 Task: Calculate the distance between Los Angeles and San Diego.
Action: Key pressed los<Key.space>ang
Screenshot: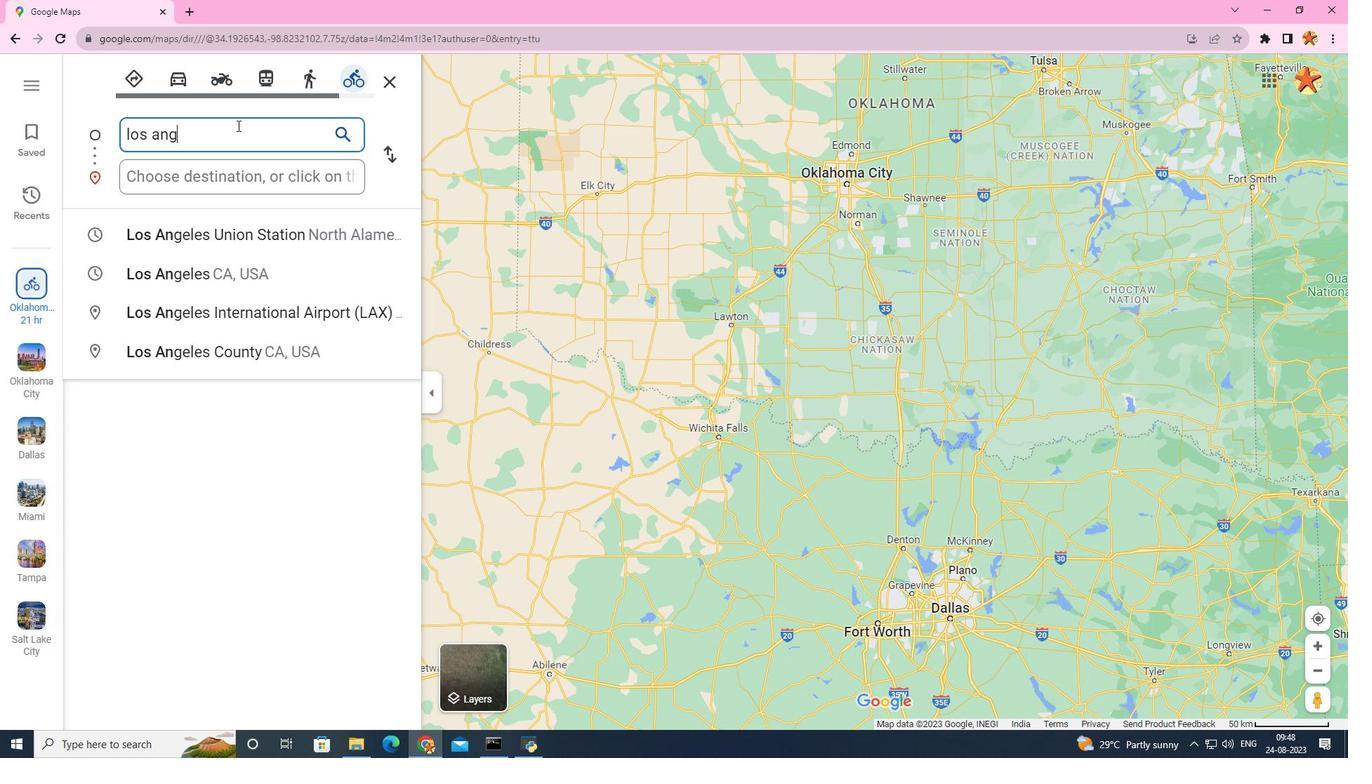 
Action: Mouse moved to (289, 164)
Screenshot: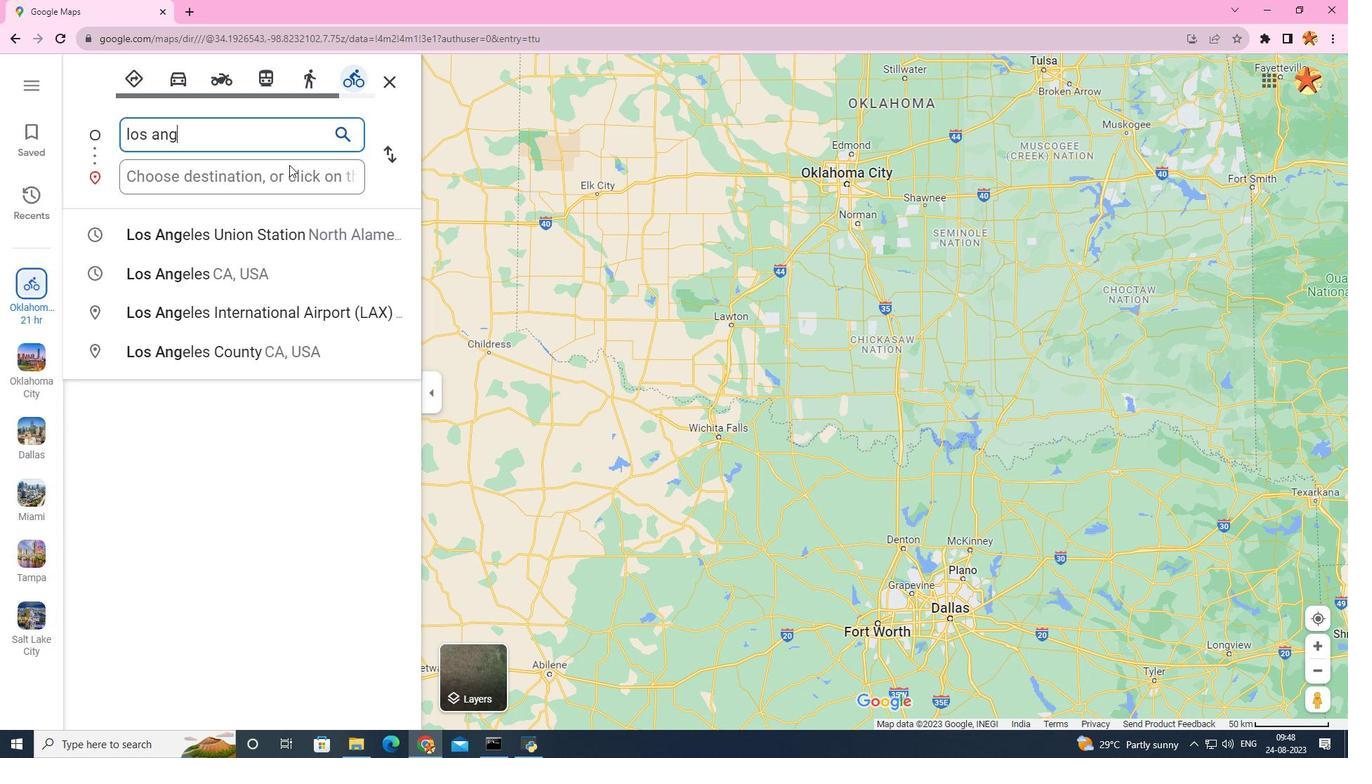 
Action: Key pressed e
Screenshot: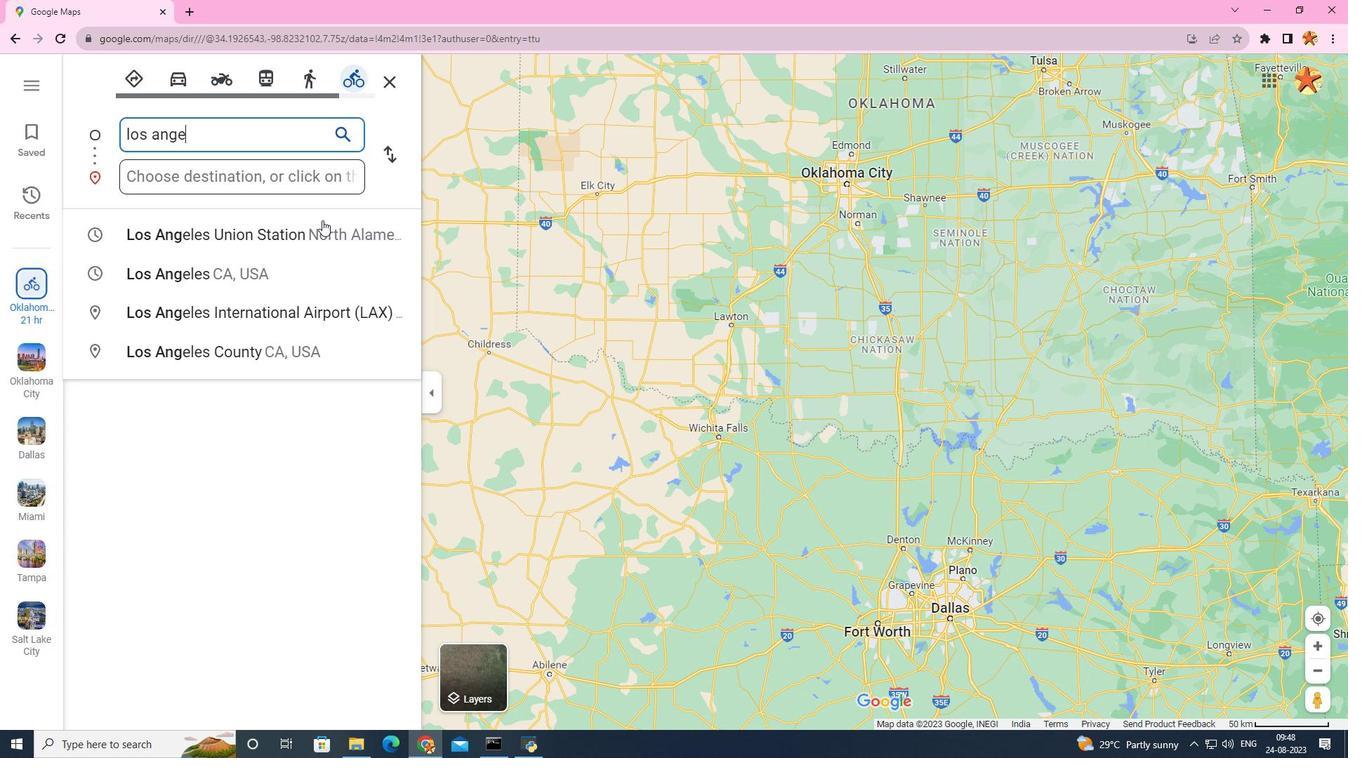 
Action: Mouse moved to (322, 220)
Screenshot: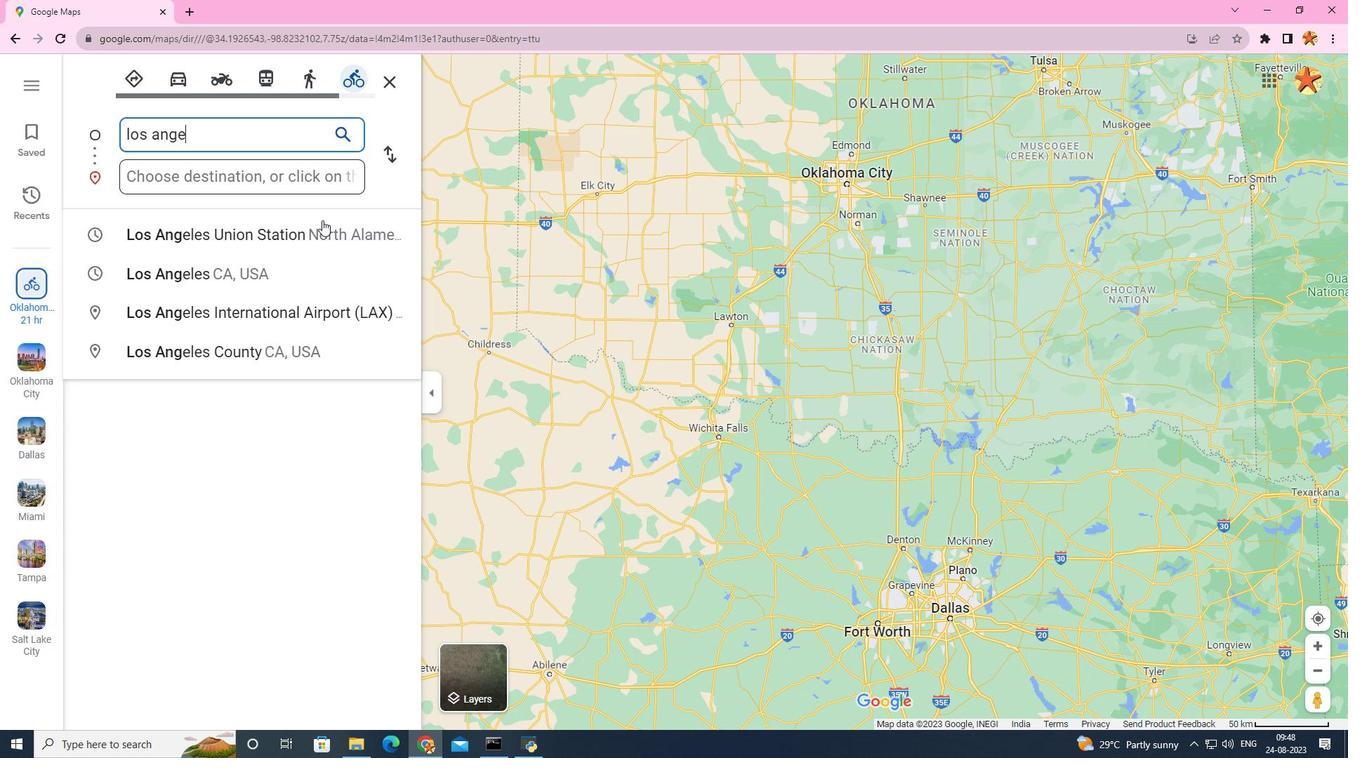 
Action: Key pressed l
Screenshot: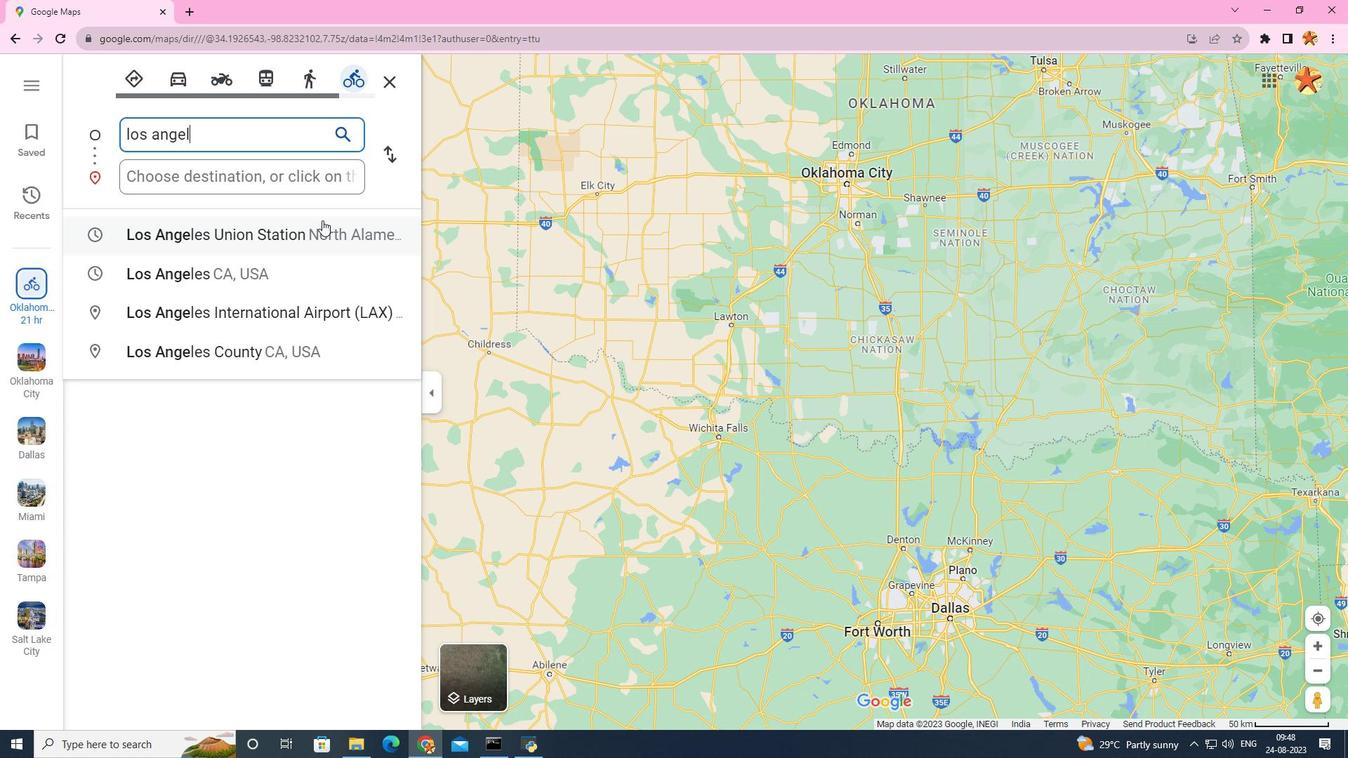 
Action: Mouse moved to (353, 238)
Screenshot: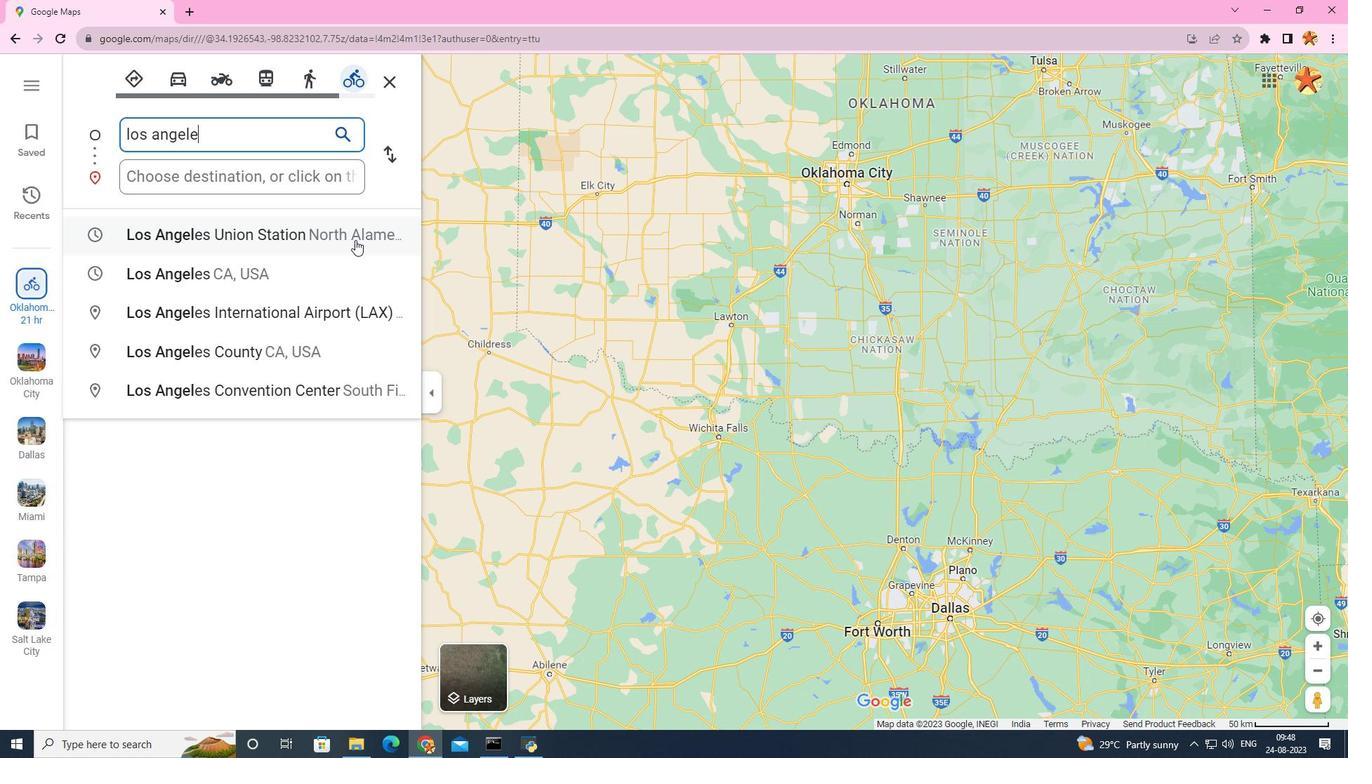 
Action: Key pressed e
Screenshot: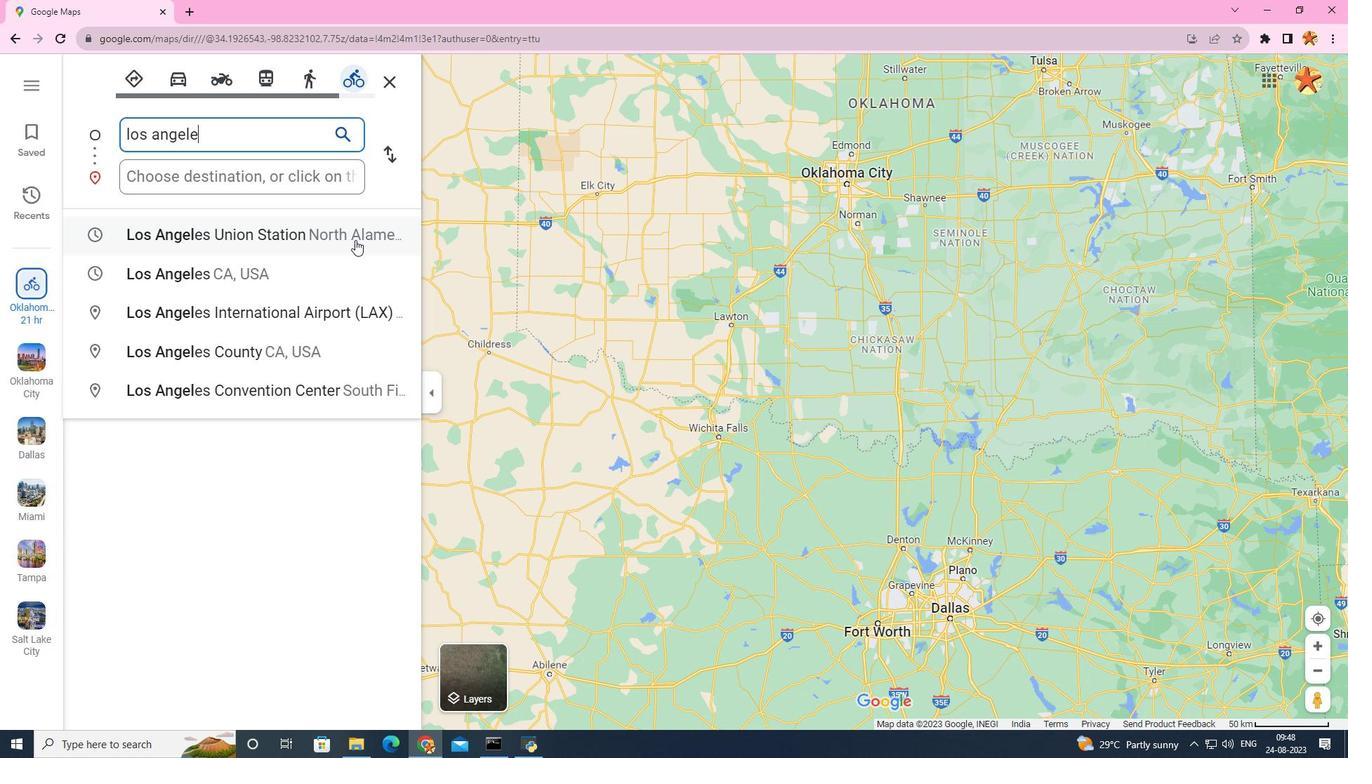 
Action: Mouse moved to (355, 240)
Screenshot: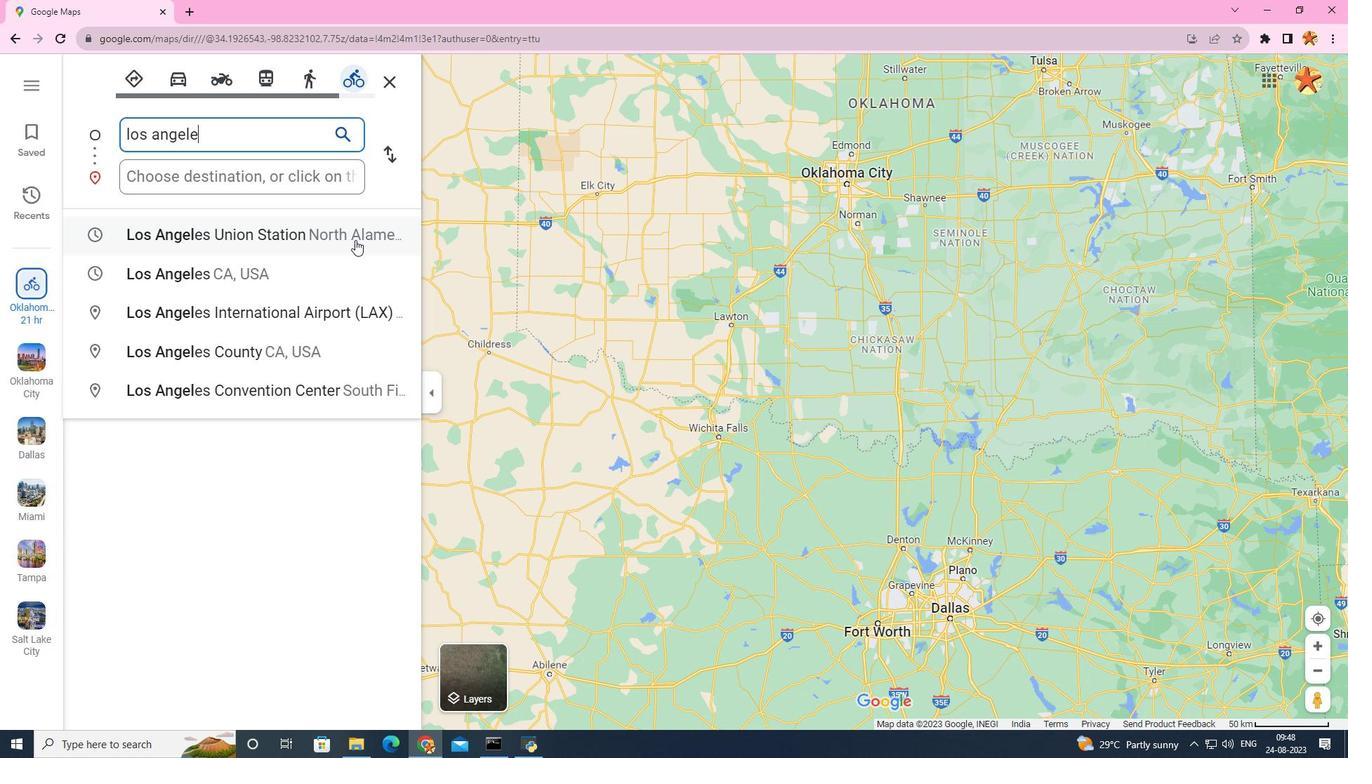 
Action: Key pressed s
Screenshot: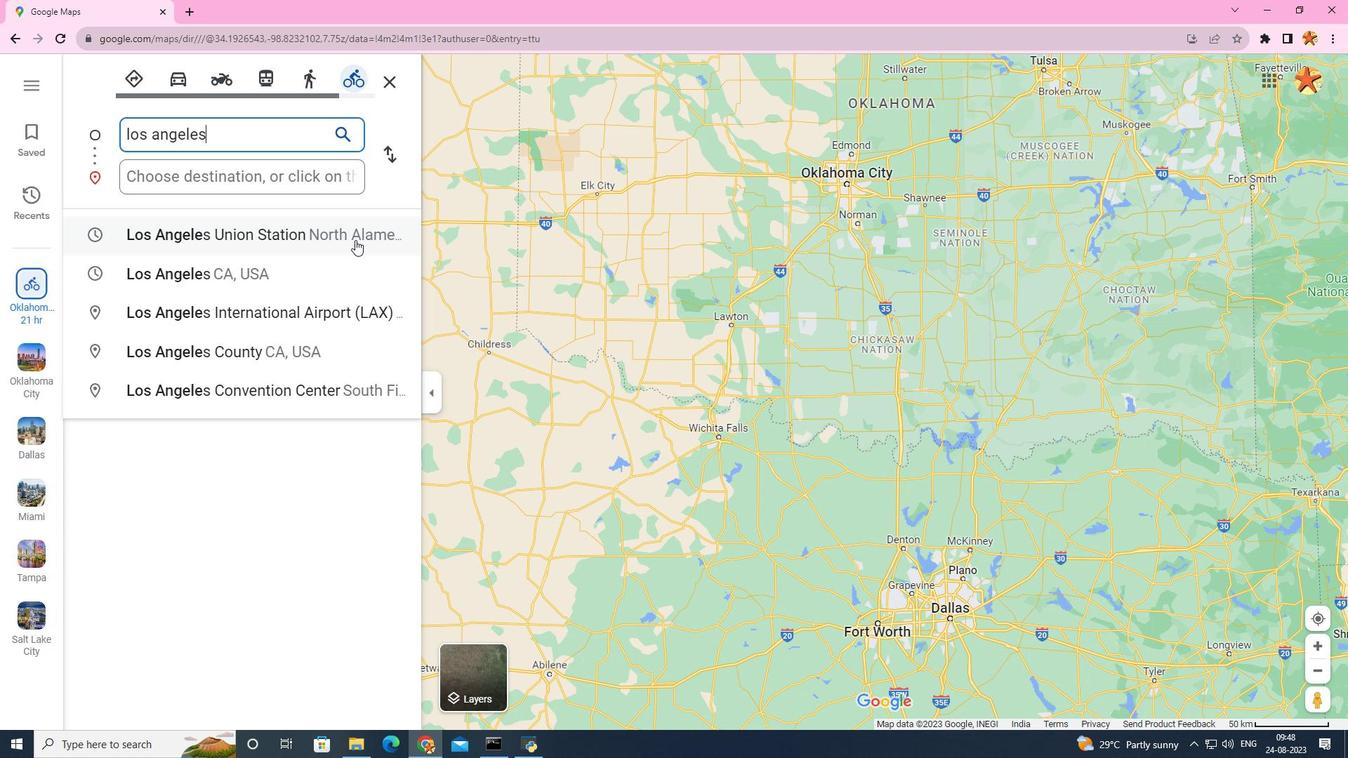 
Action: Mouse moved to (320, 258)
Screenshot: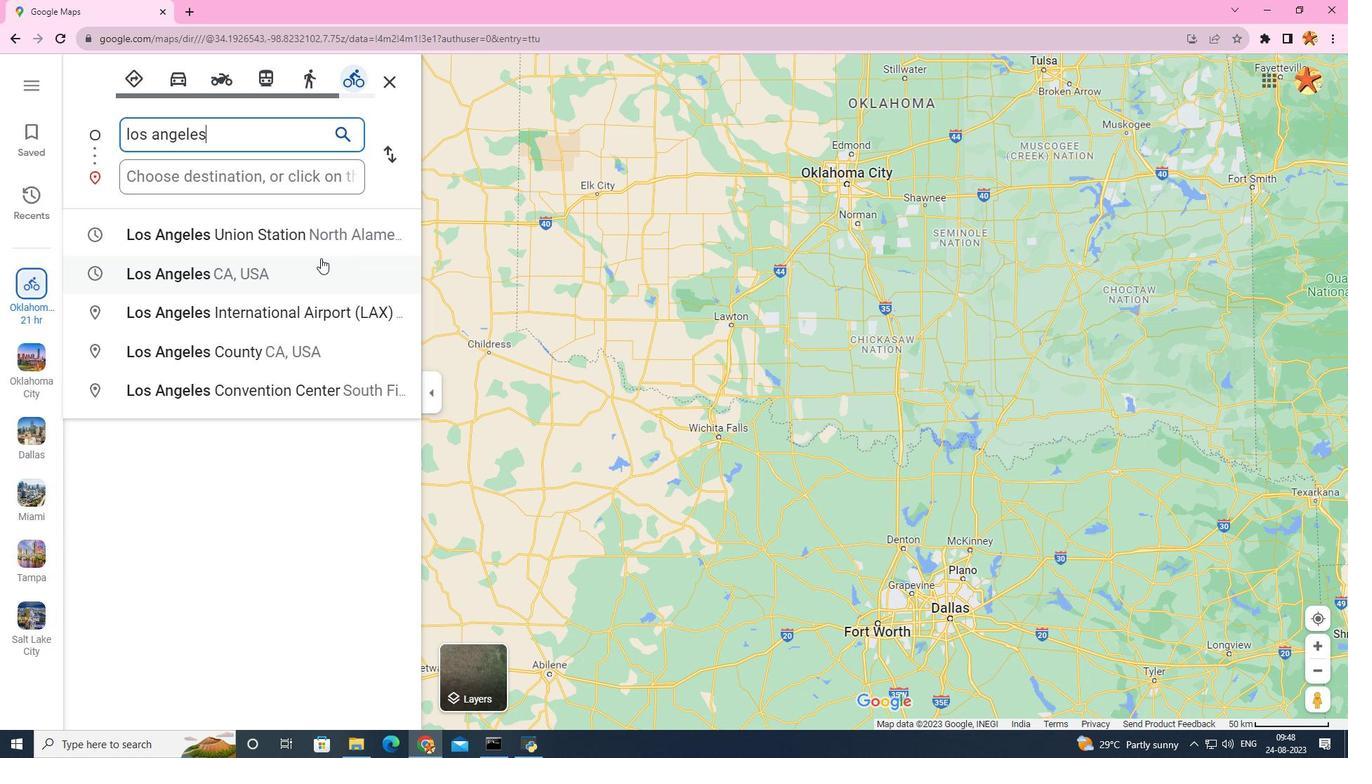 
Action: Mouse pressed left at (320, 258)
Screenshot: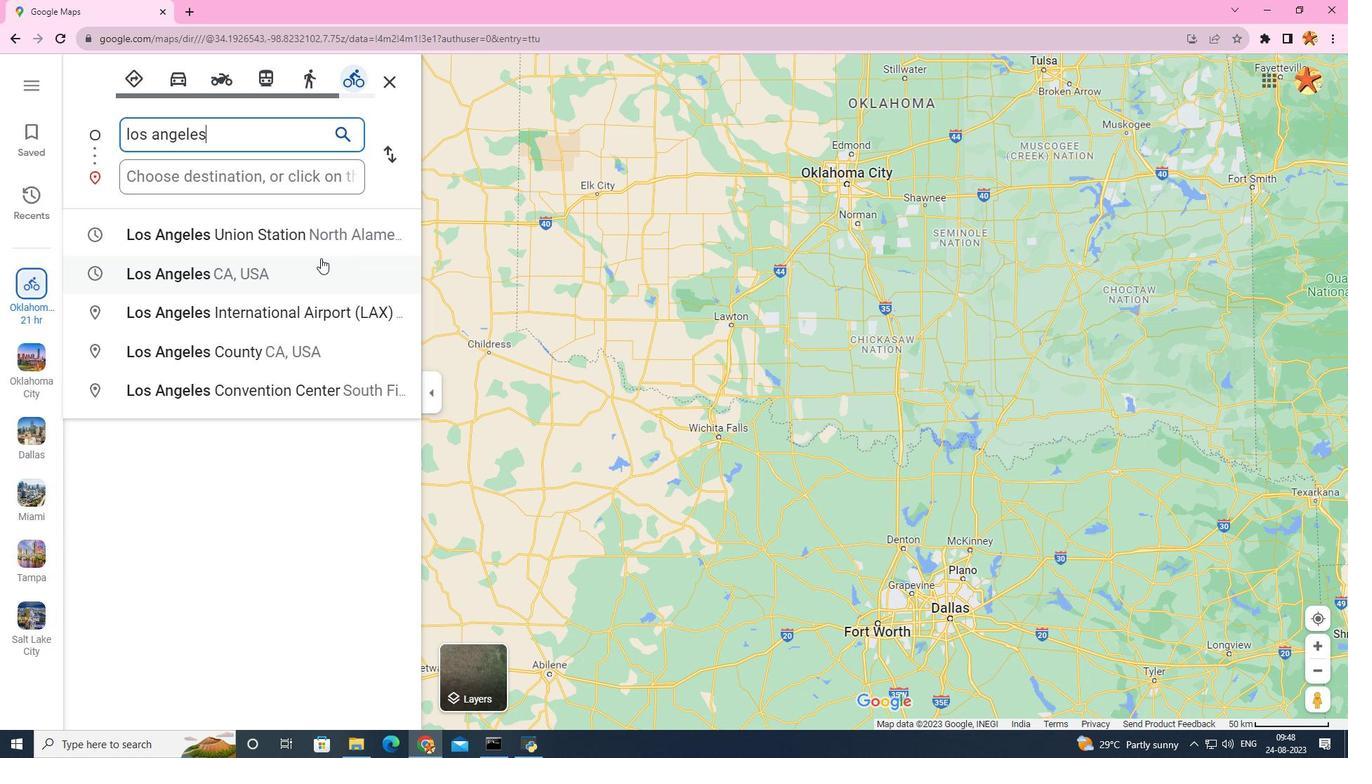 
Action: Mouse moved to (253, 185)
Screenshot: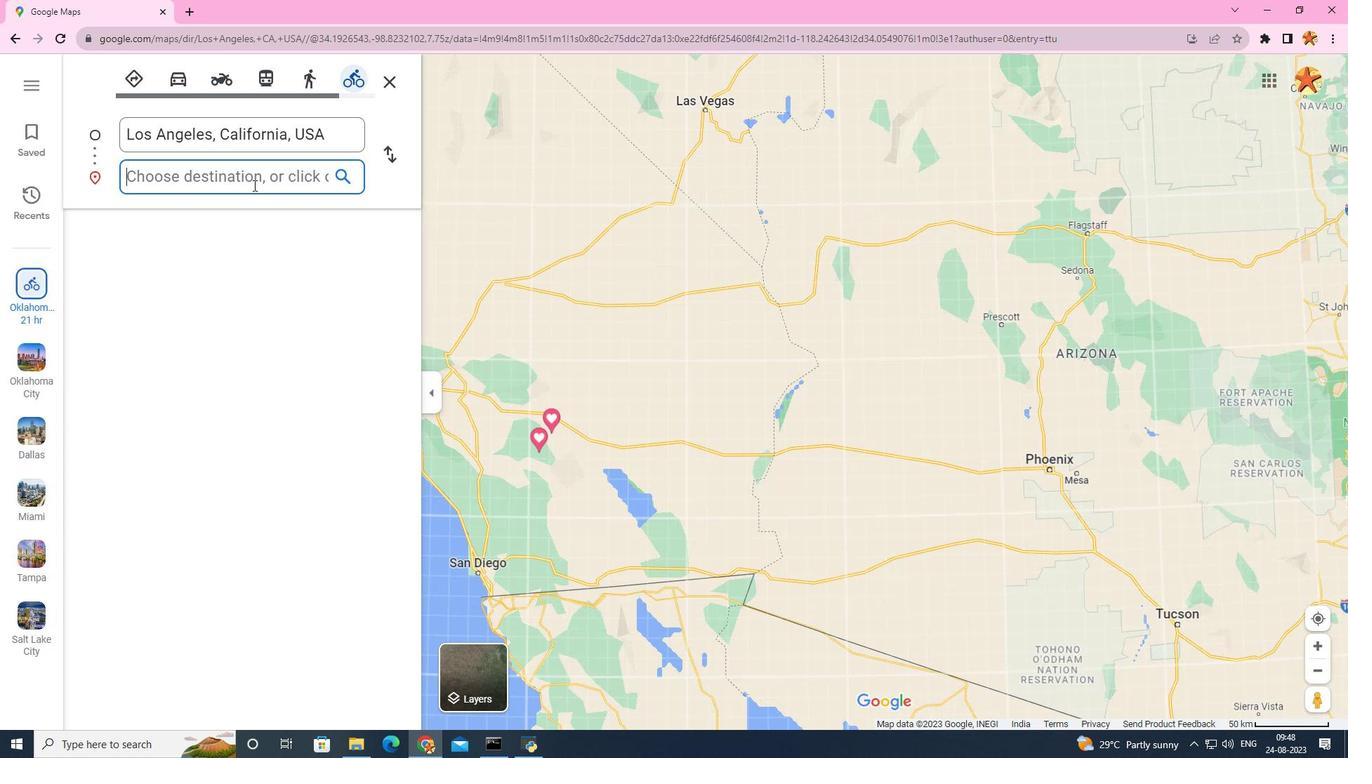 
Action: Key pressed san<Key.space>
Screenshot: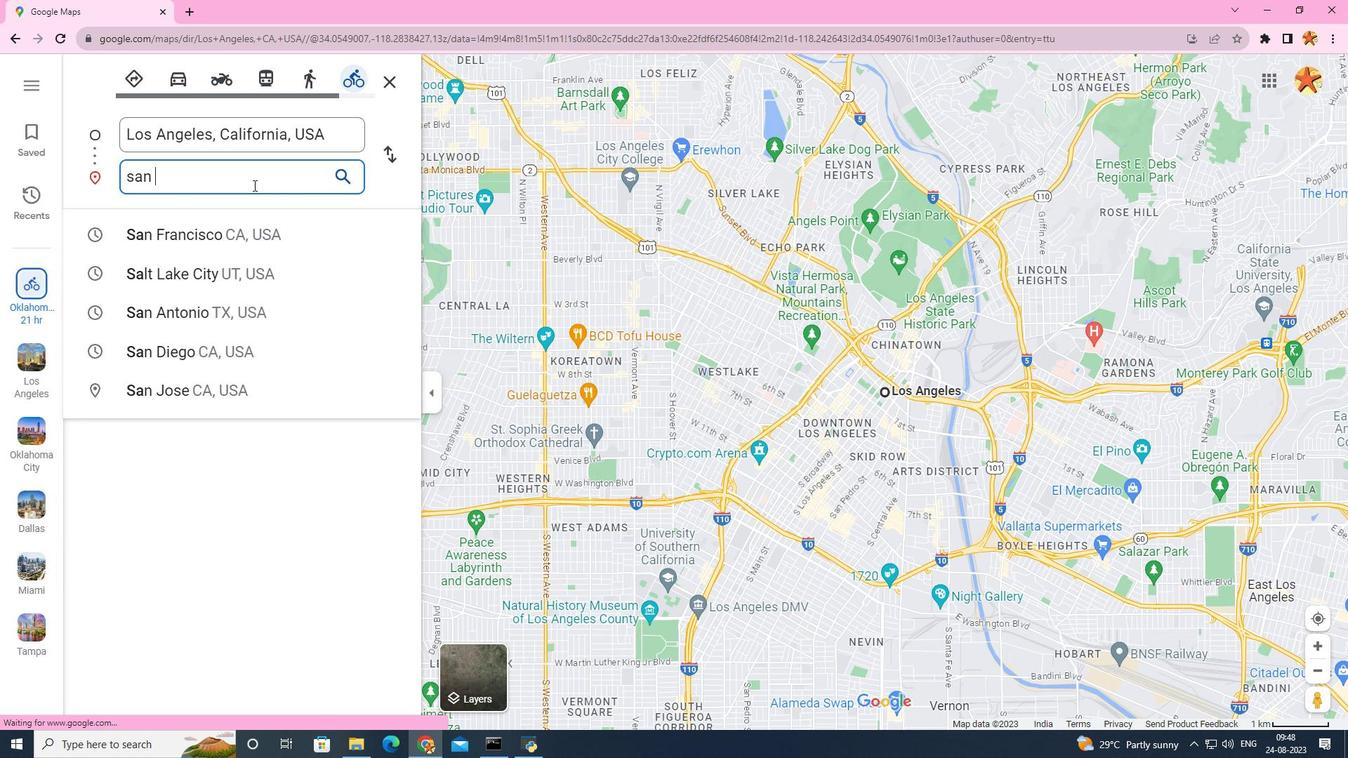 
Action: Mouse moved to (273, 196)
Screenshot: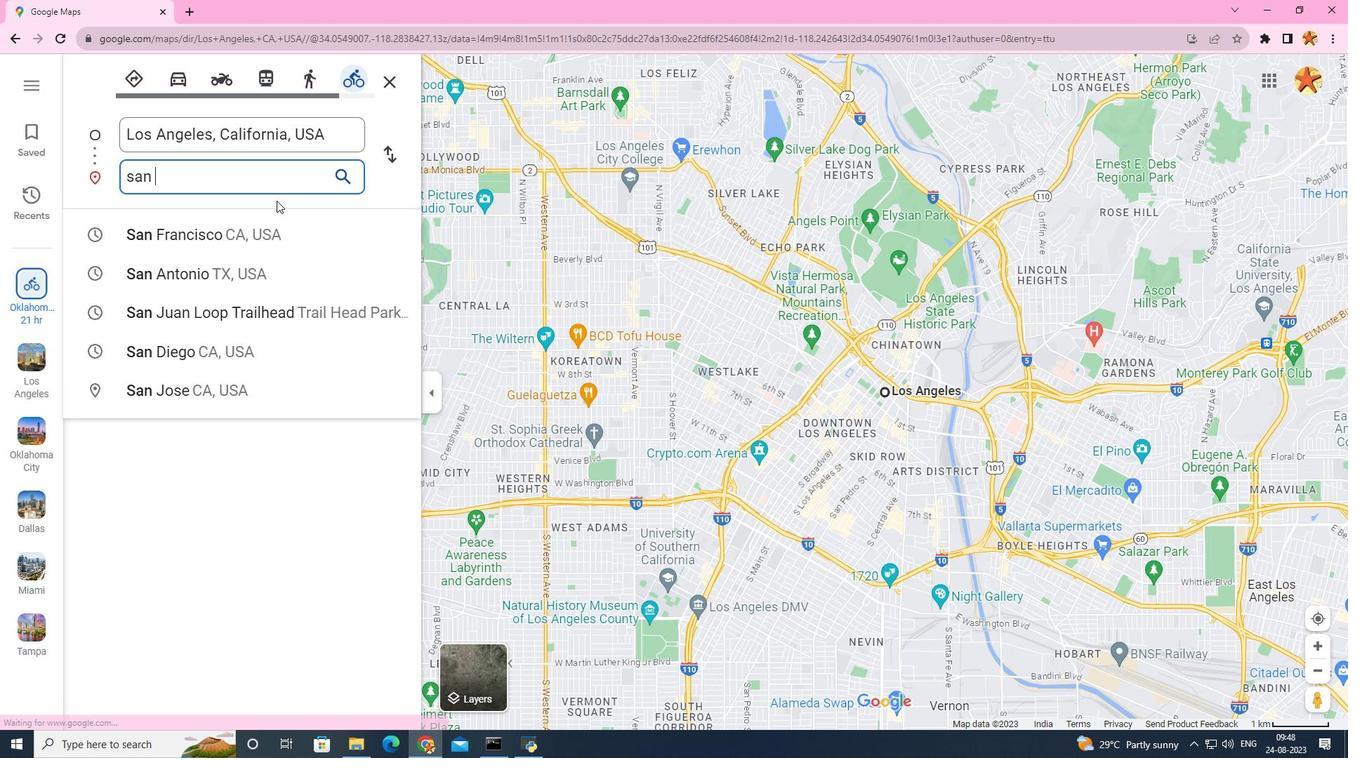 
Action: Key pressed d
Screenshot: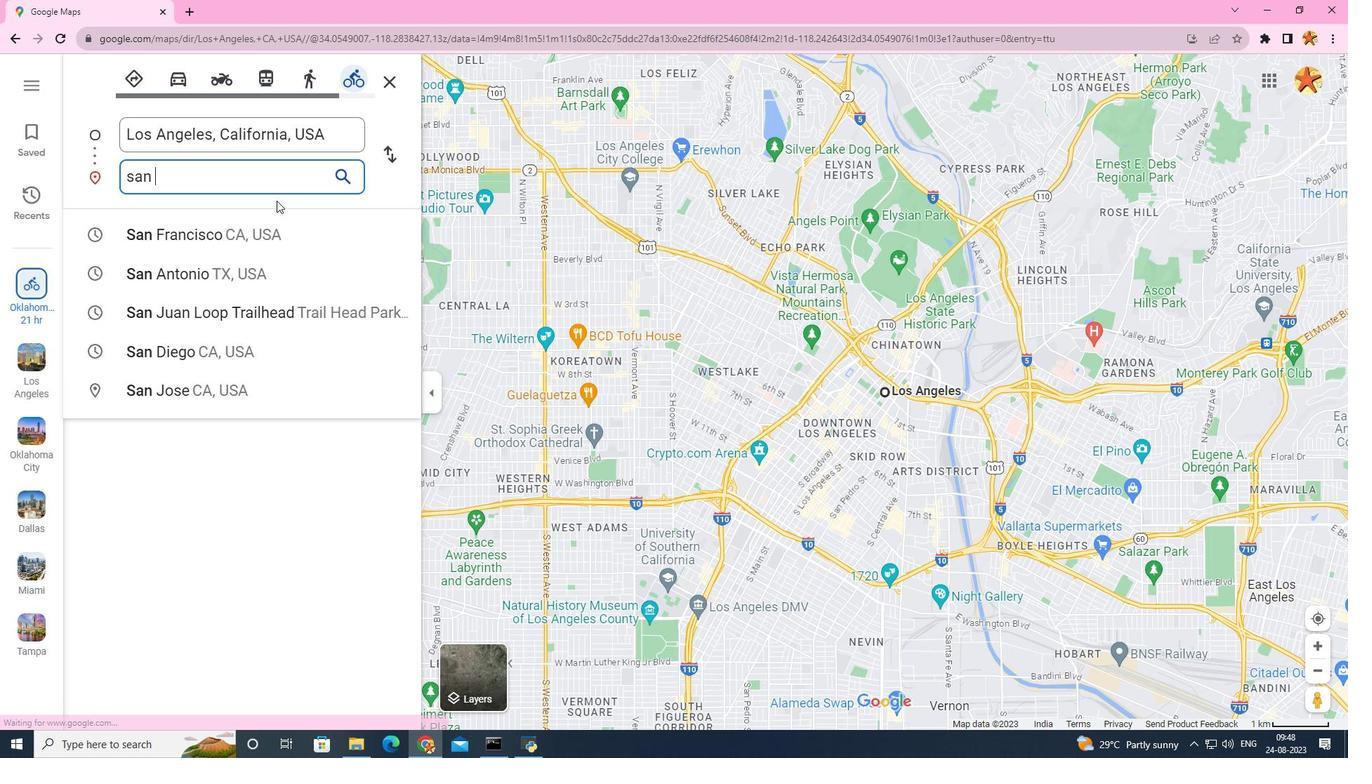
Action: Mouse moved to (276, 200)
Screenshot: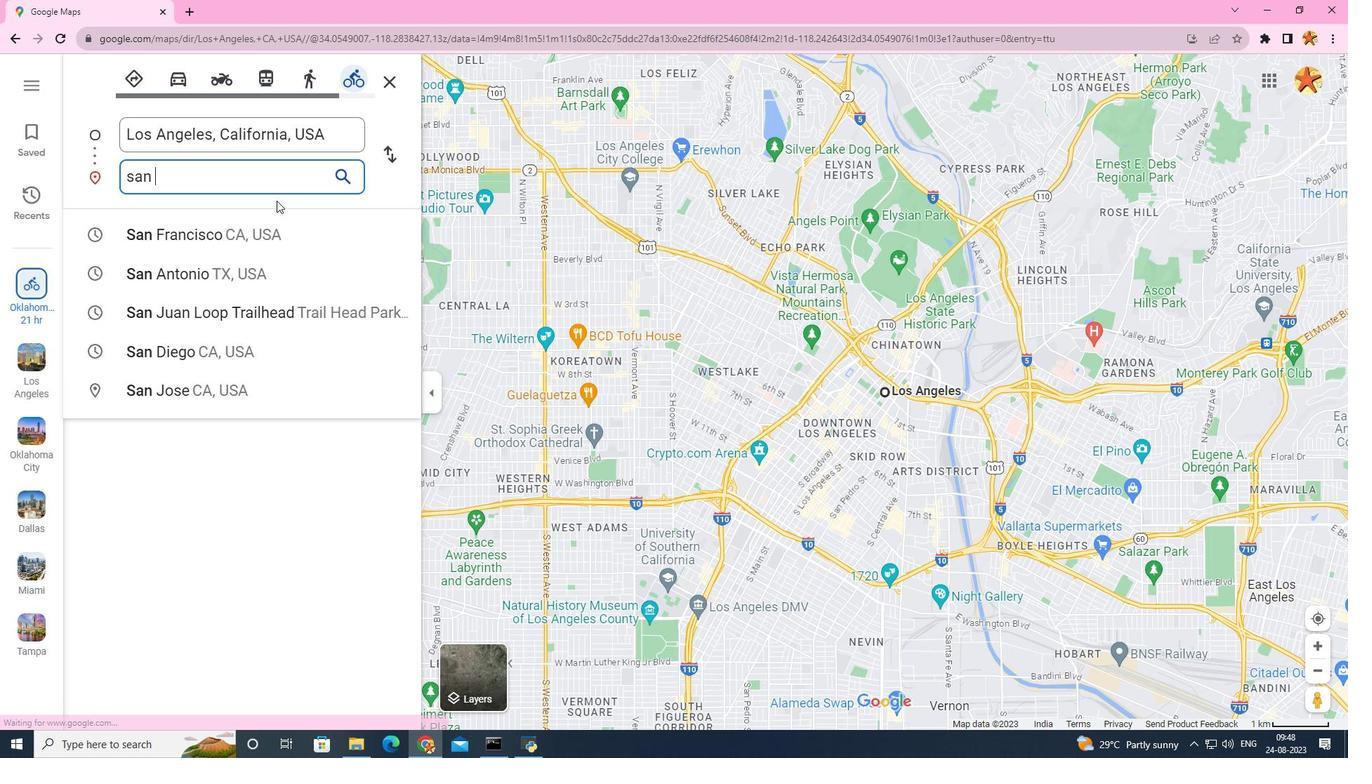
Action: Key pressed i
Screenshot: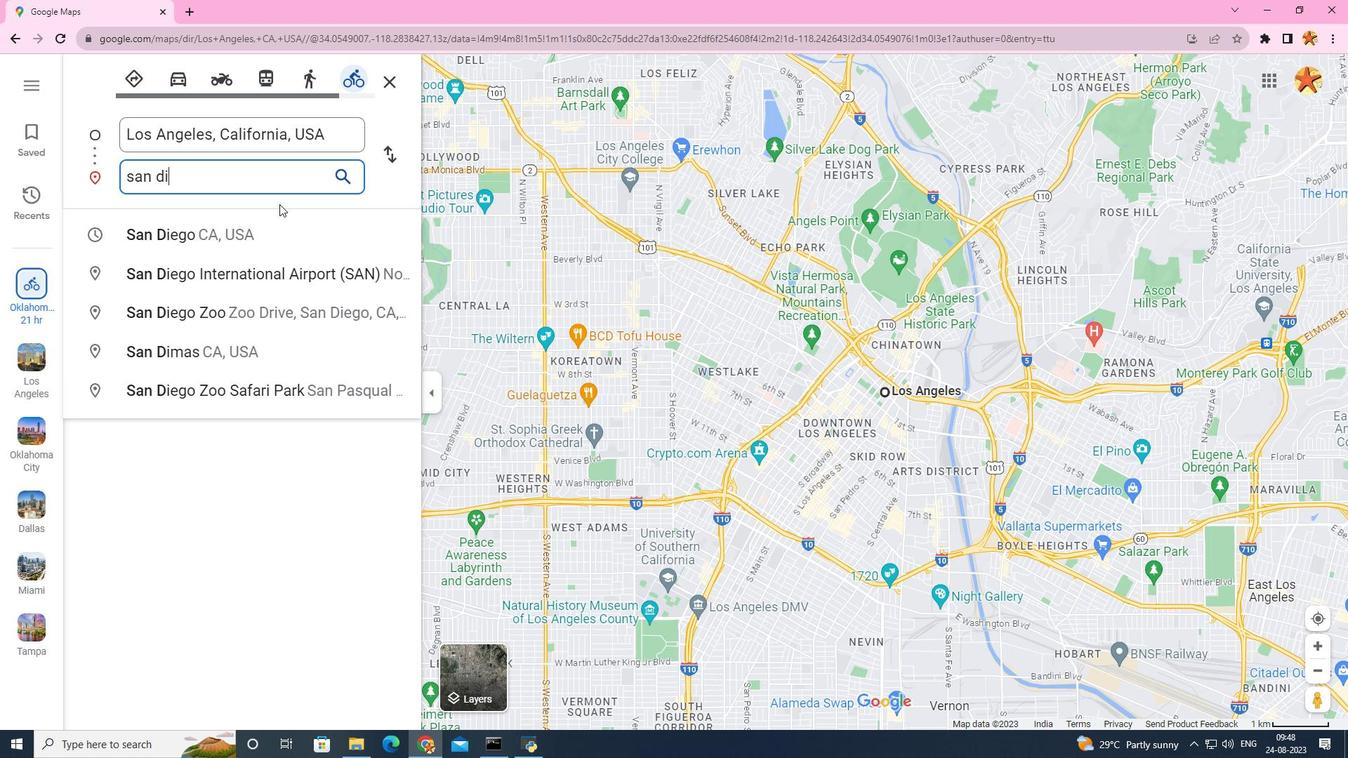 
Action: Mouse moved to (297, 229)
Screenshot: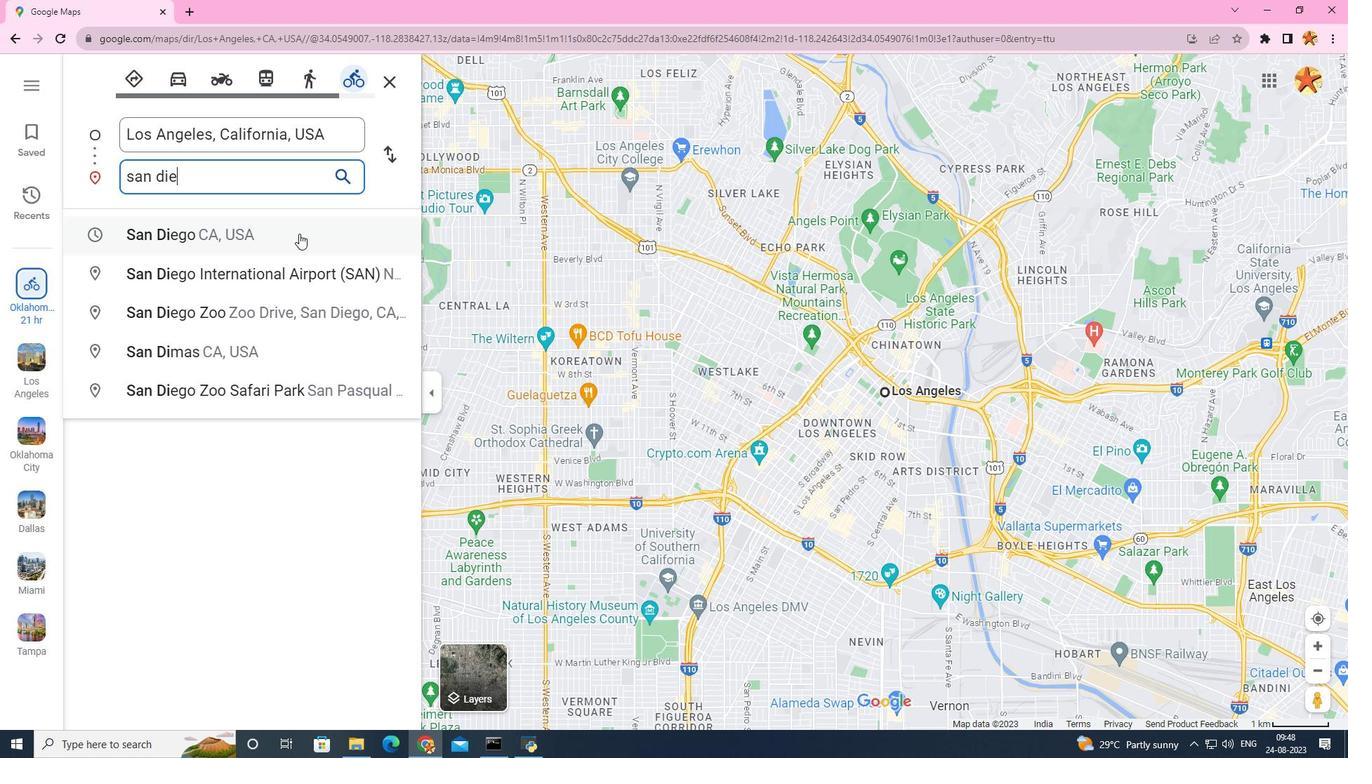 
Action: Key pressed e
Screenshot: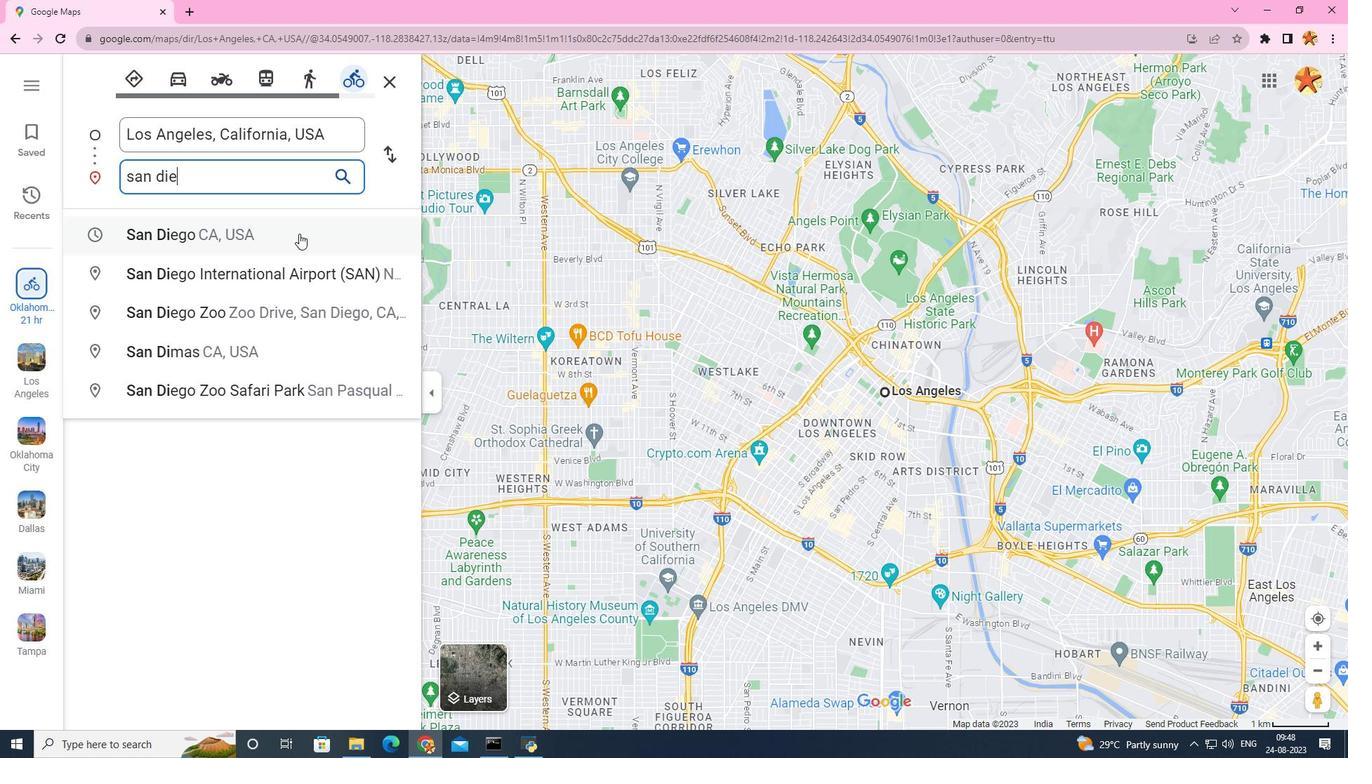 
Action: Mouse moved to (299, 233)
Screenshot: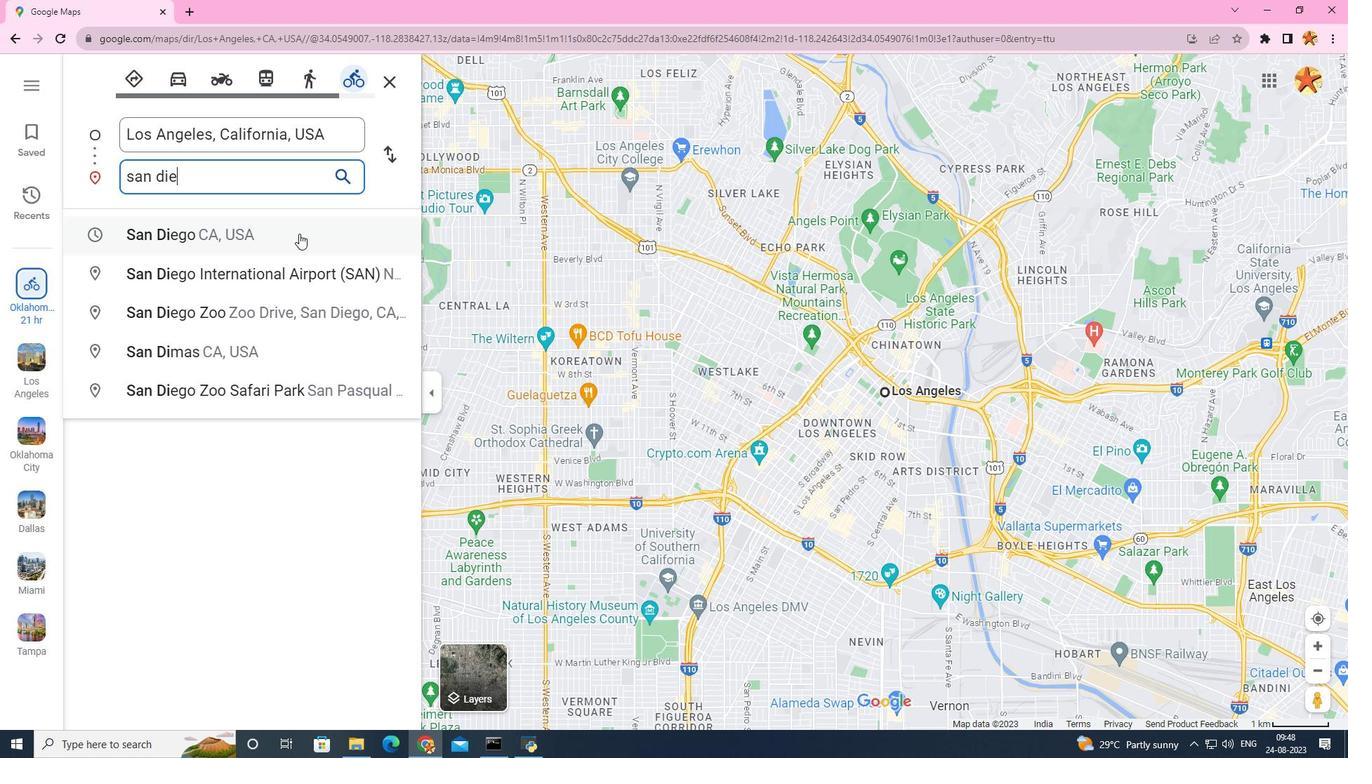 
Action: Key pressed go
Screenshot: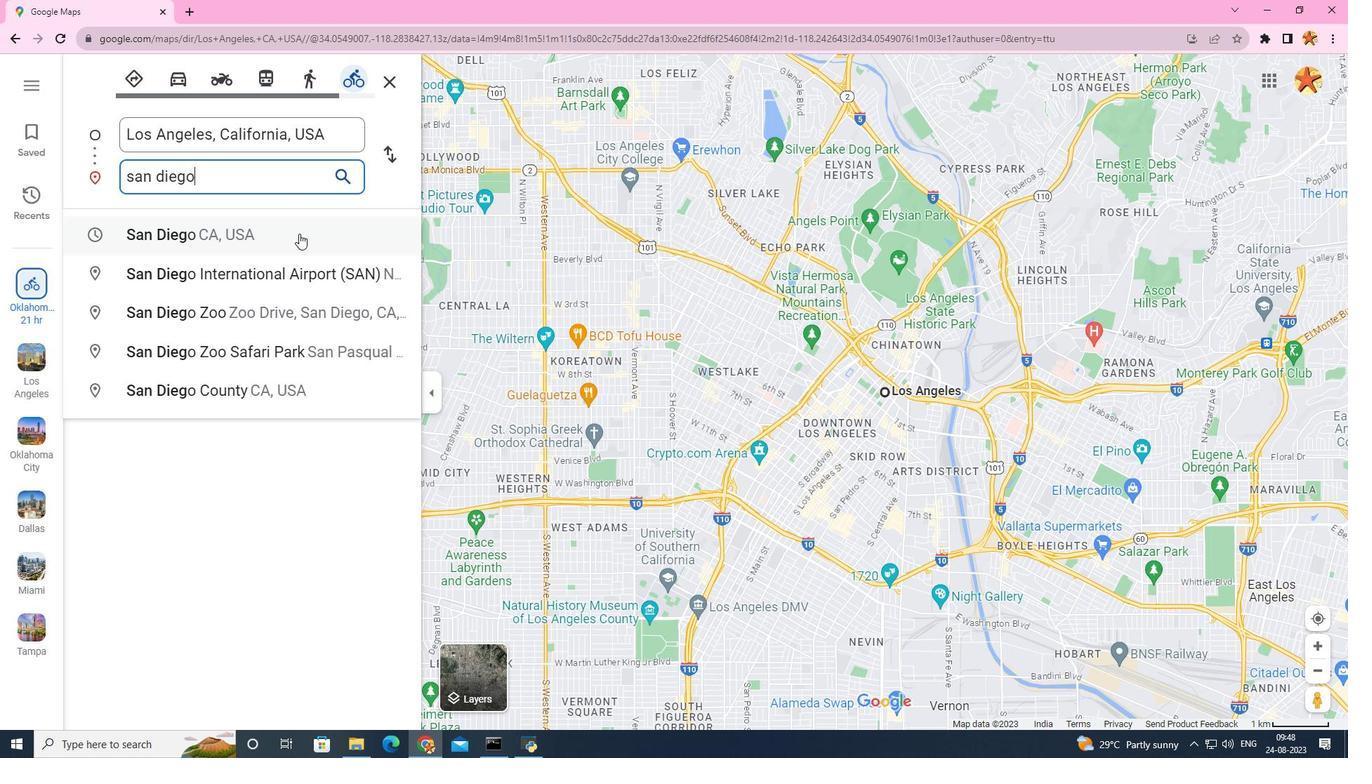 
Action: Mouse moved to (299, 218)
Screenshot: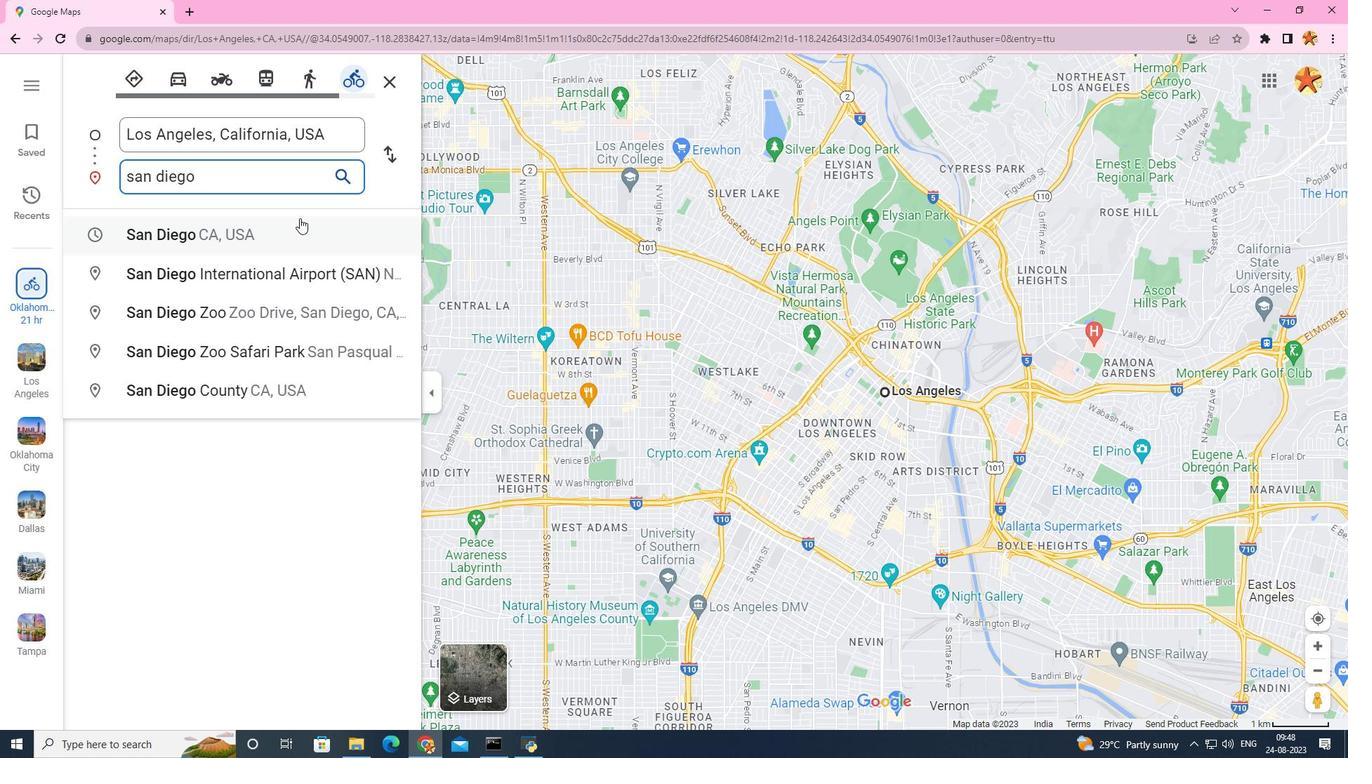 
Action: Mouse pressed left at (299, 218)
Screenshot: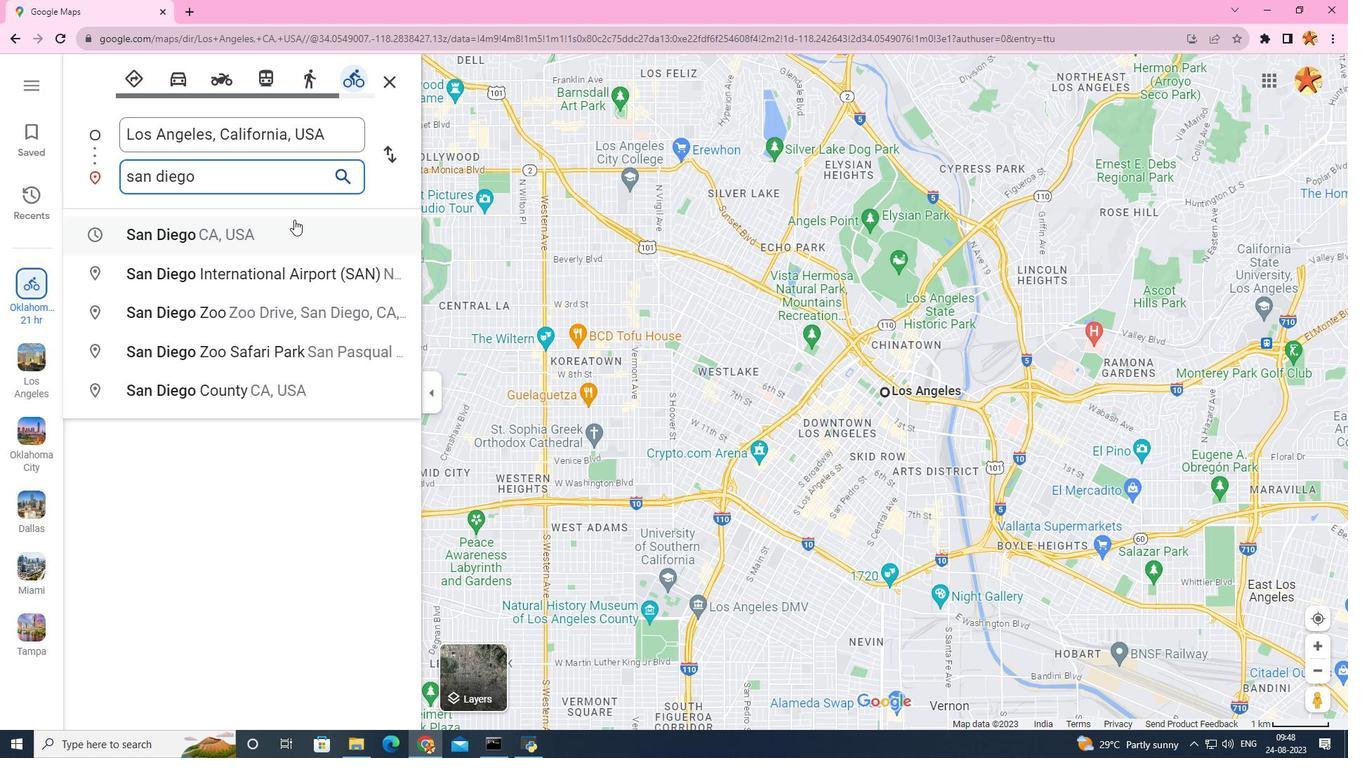 
Action: Mouse moved to (757, 677)
Screenshot: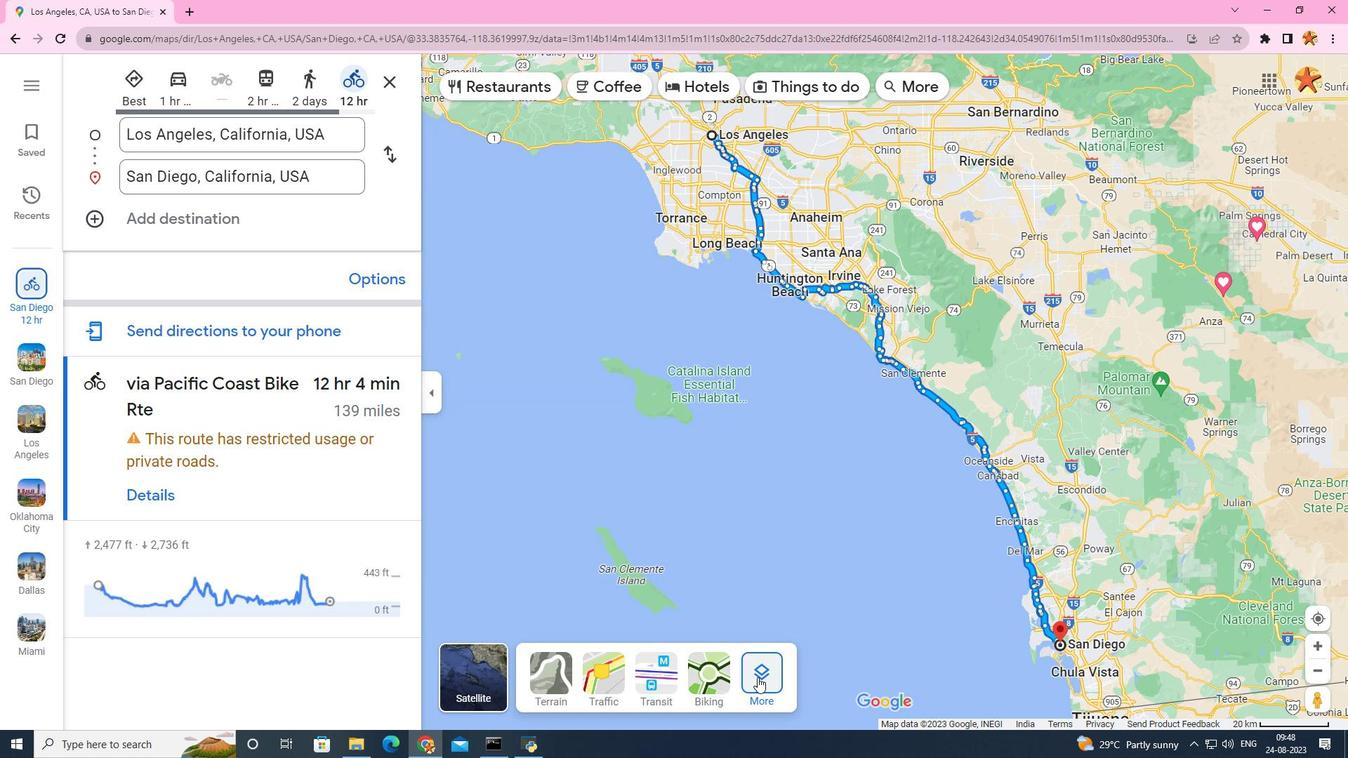 
Action: Mouse pressed left at (757, 677)
Screenshot: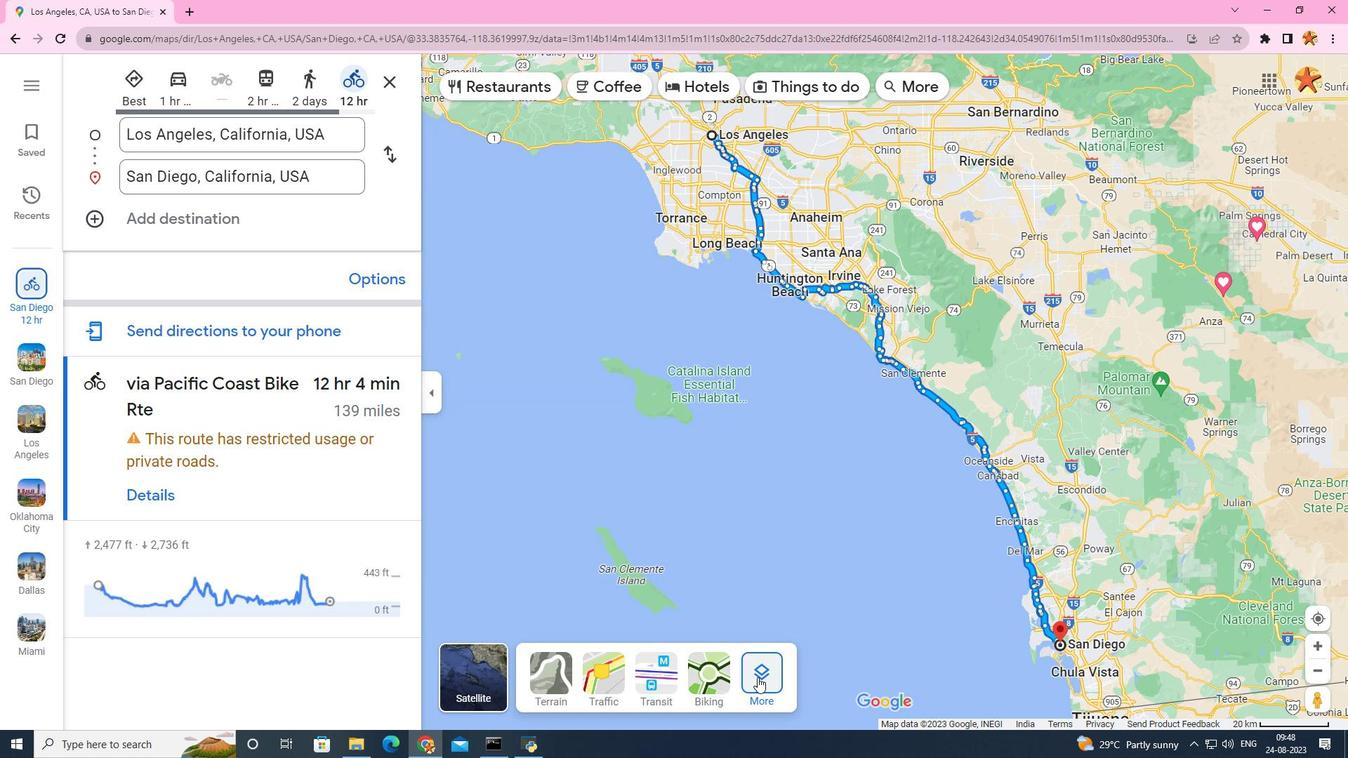 
Action: Mouse moved to (601, 538)
Screenshot: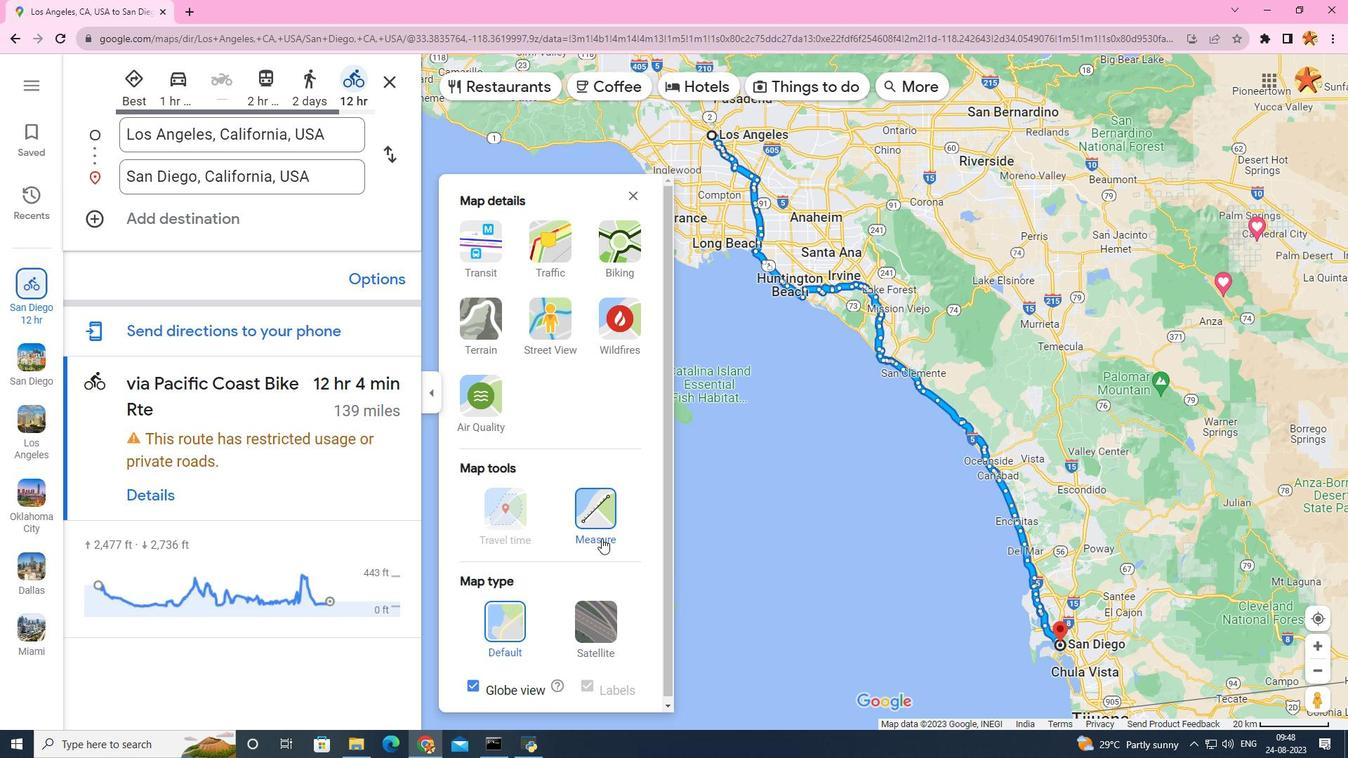 
Action: Mouse pressed left at (601, 538)
Screenshot: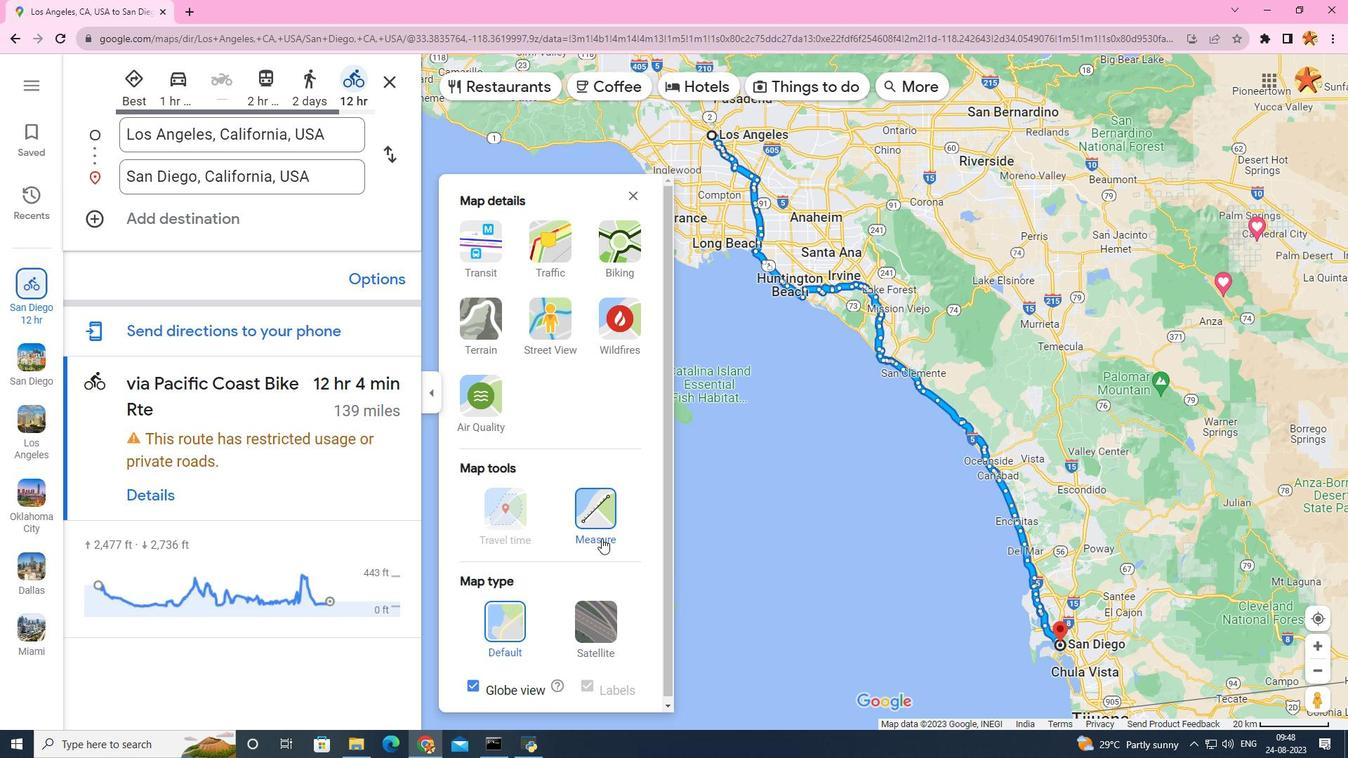 
Action: Mouse moved to (639, 195)
Screenshot: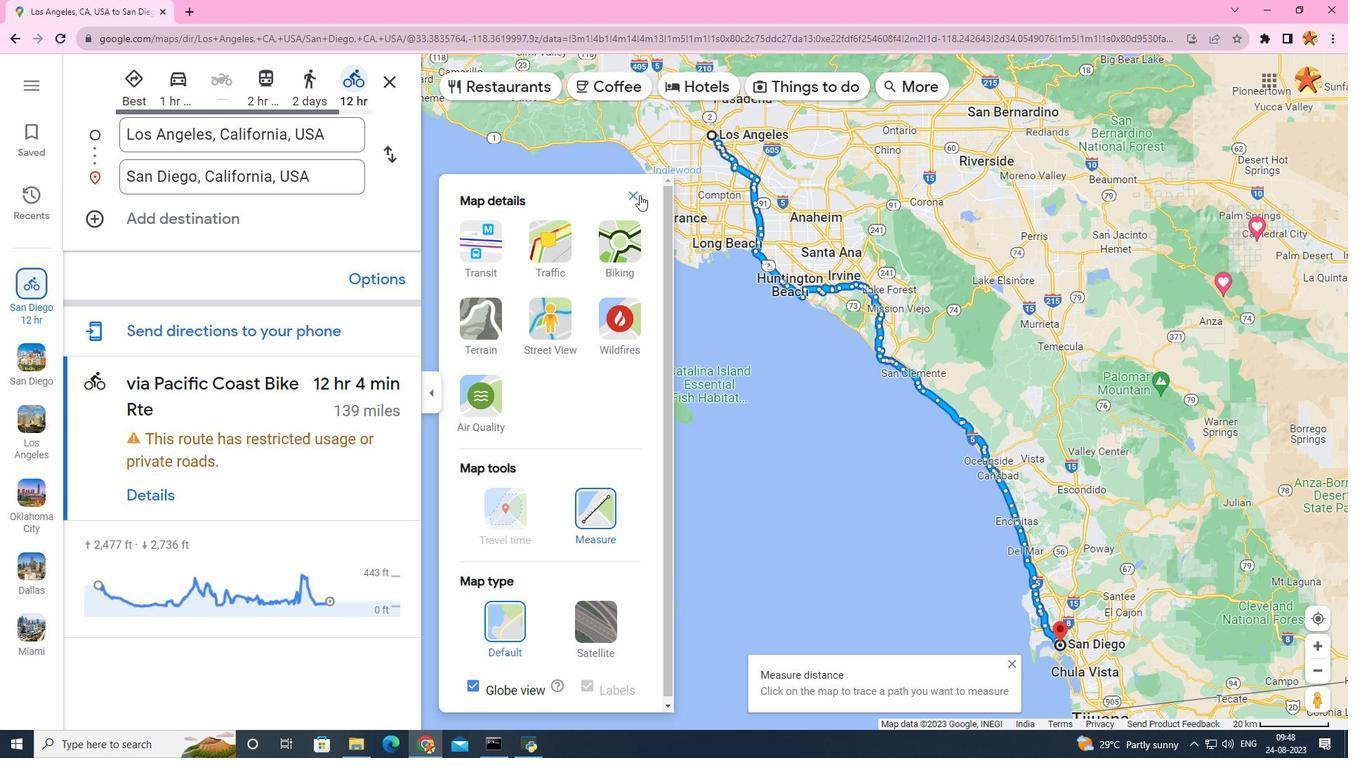 
Action: Mouse pressed left at (639, 195)
Screenshot: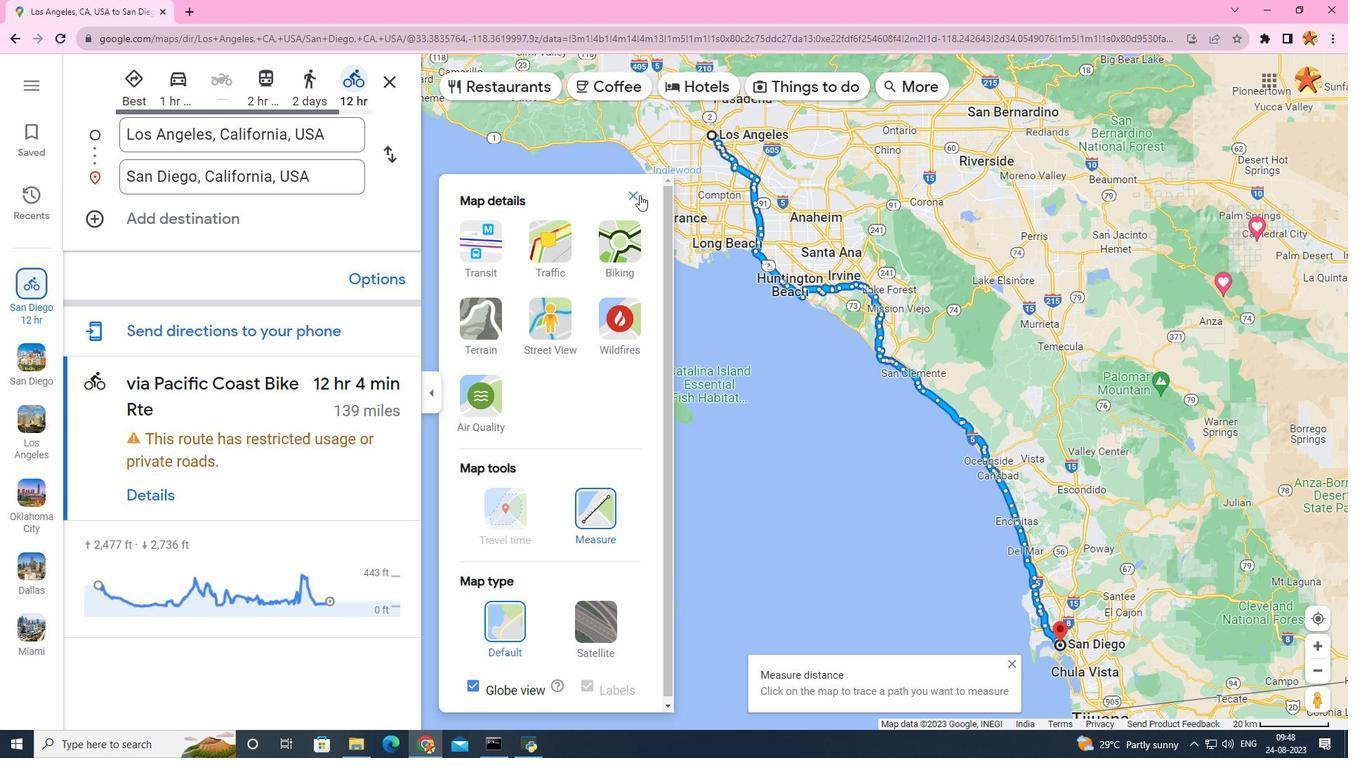 
Action: Mouse moved to (712, 137)
Screenshot: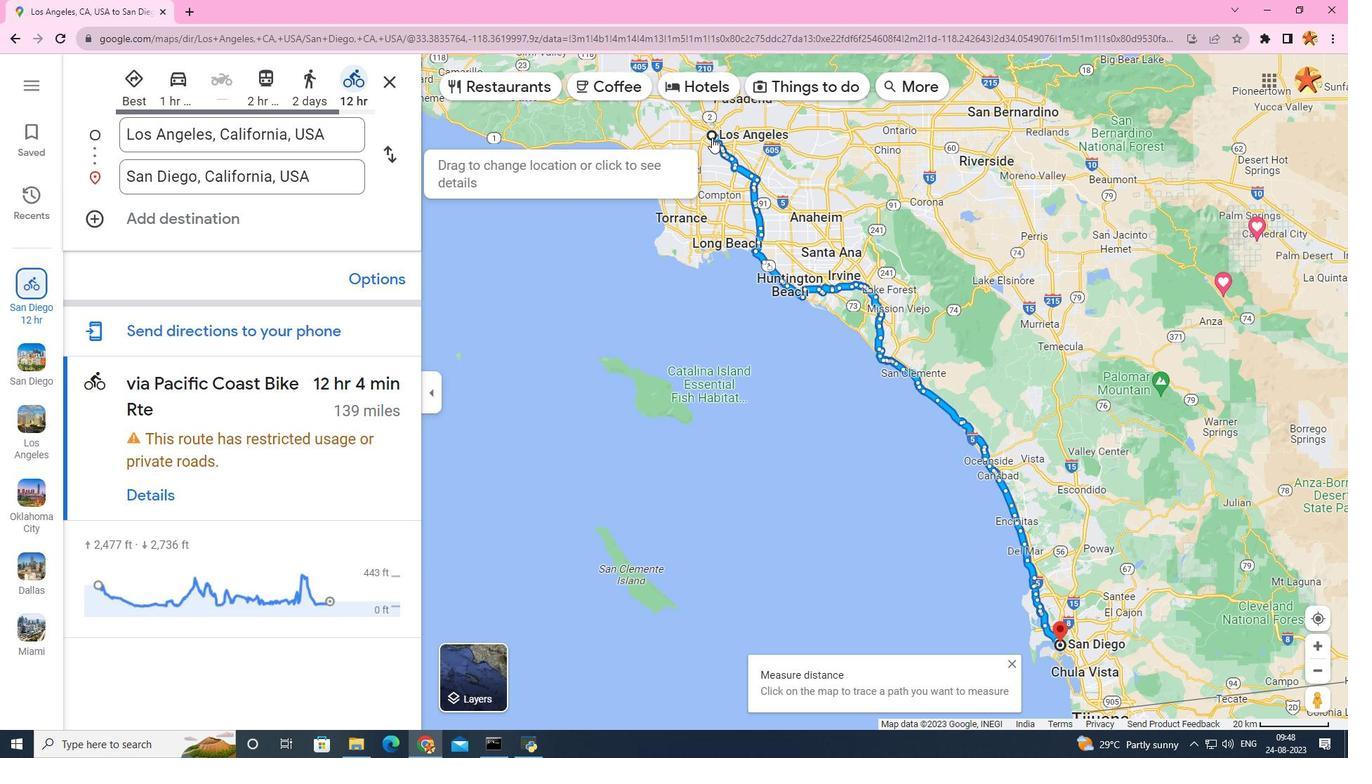 
Action: Mouse pressed left at (712, 137)
Screenshot: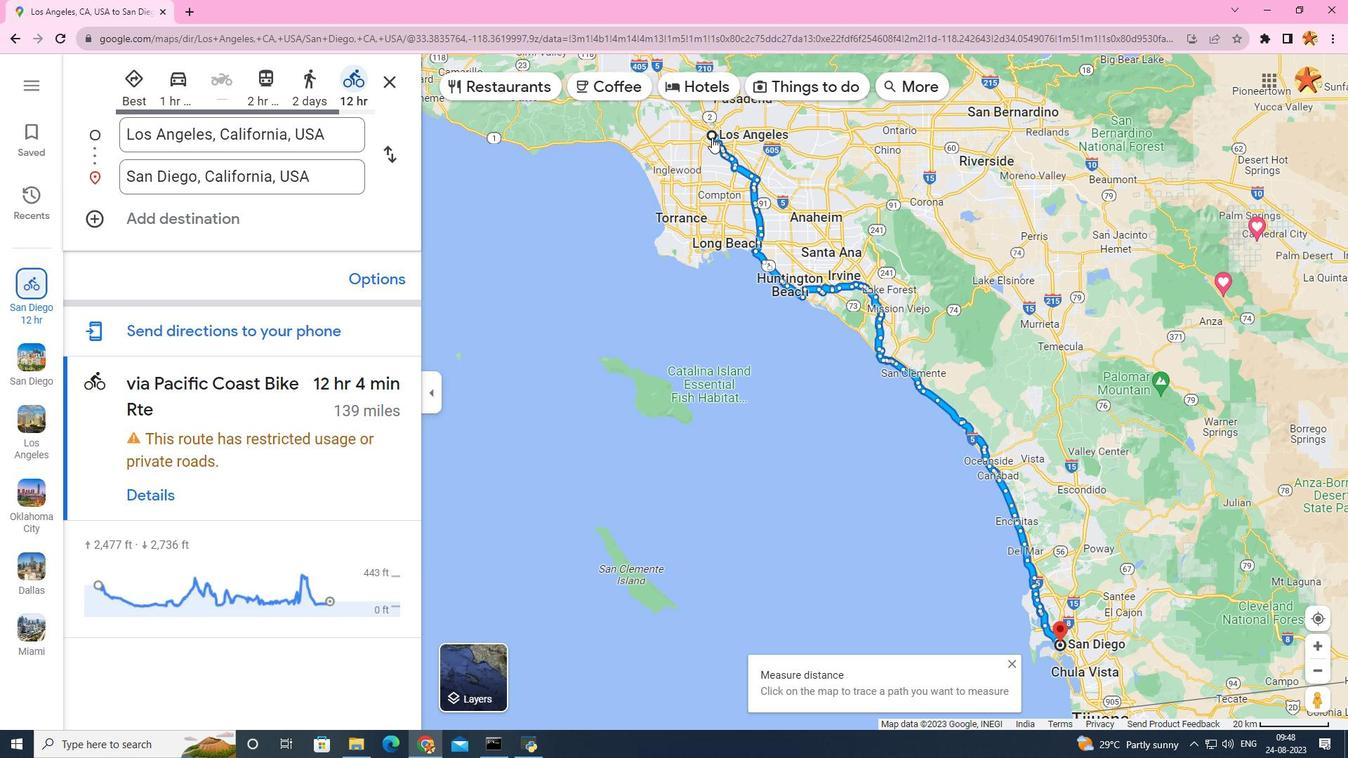 
Action: Mouse moved to (1056, 645)
Screenshot: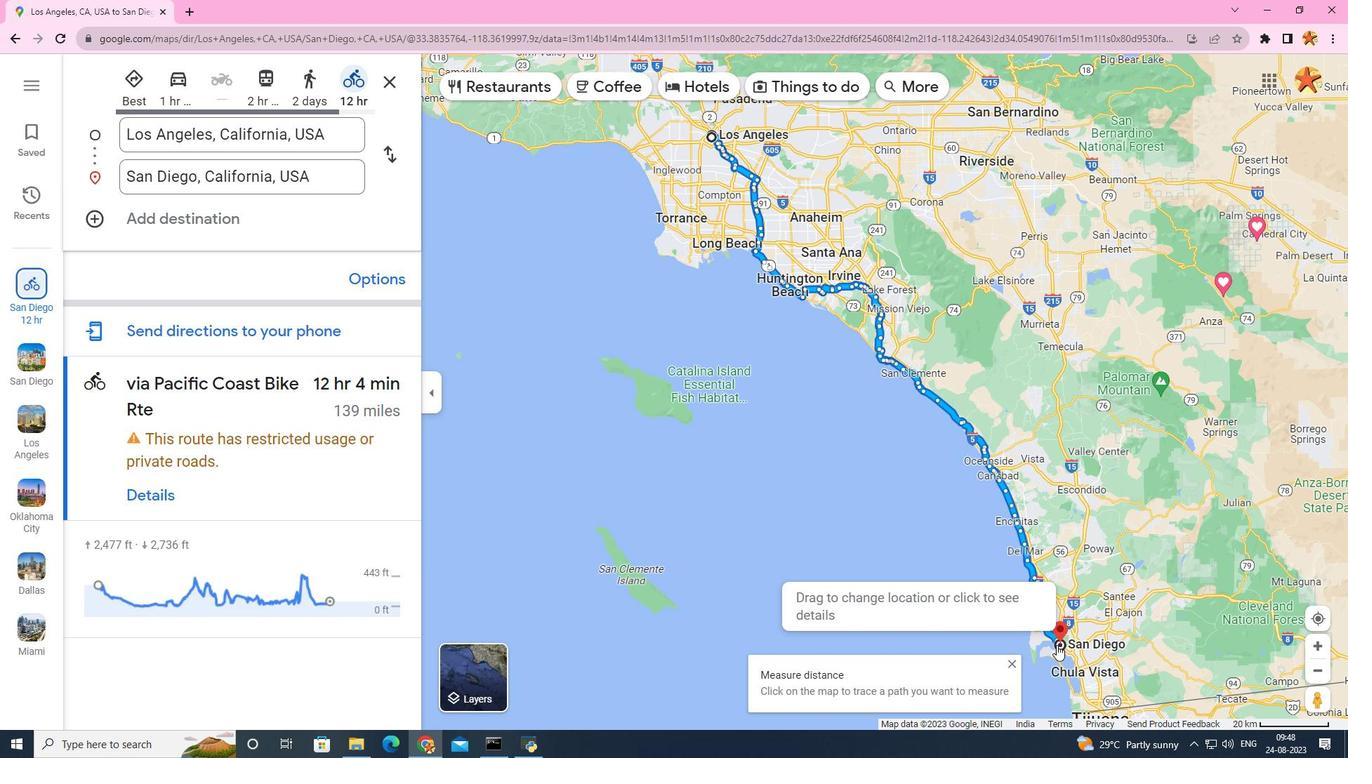 
Action: Mouse pressed left at (1056, 645)
Screenshot: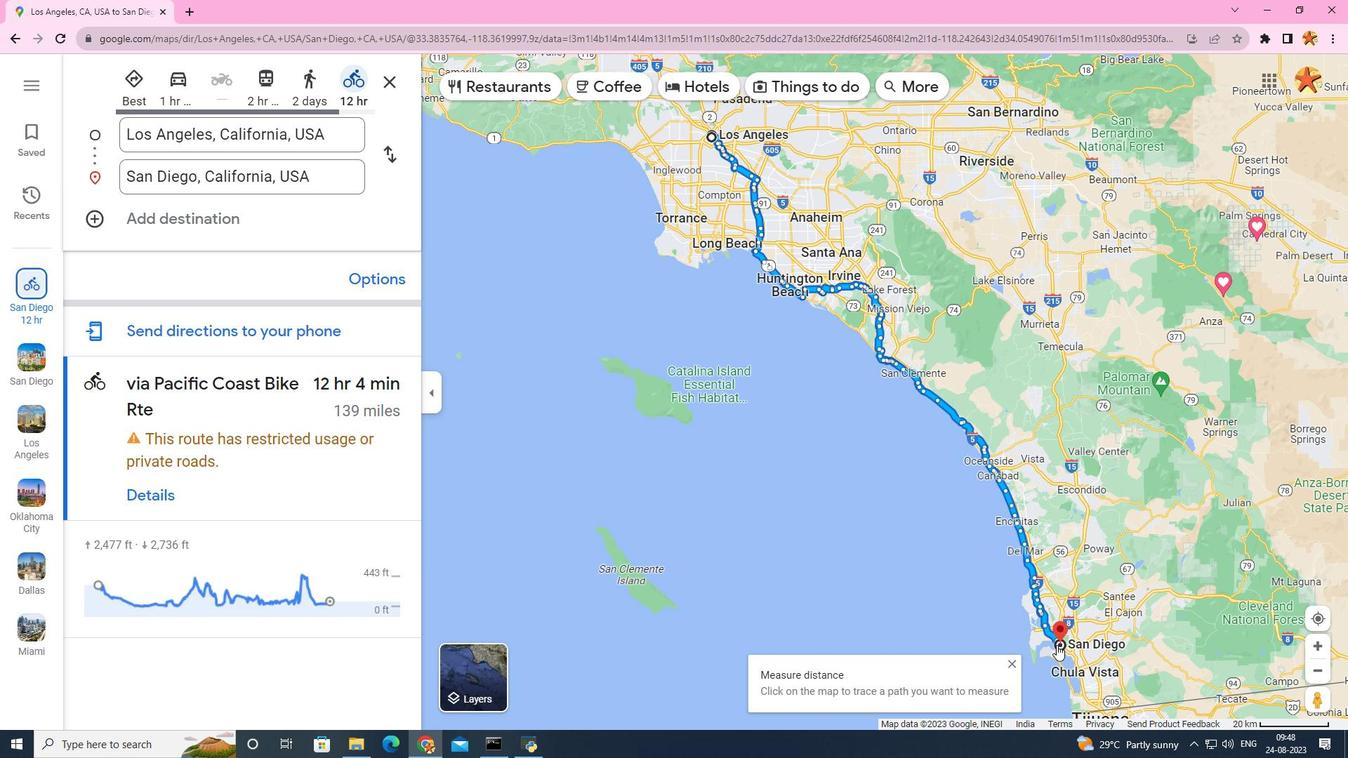 
Action: Mouse moved to (931, 529)
Screenshot: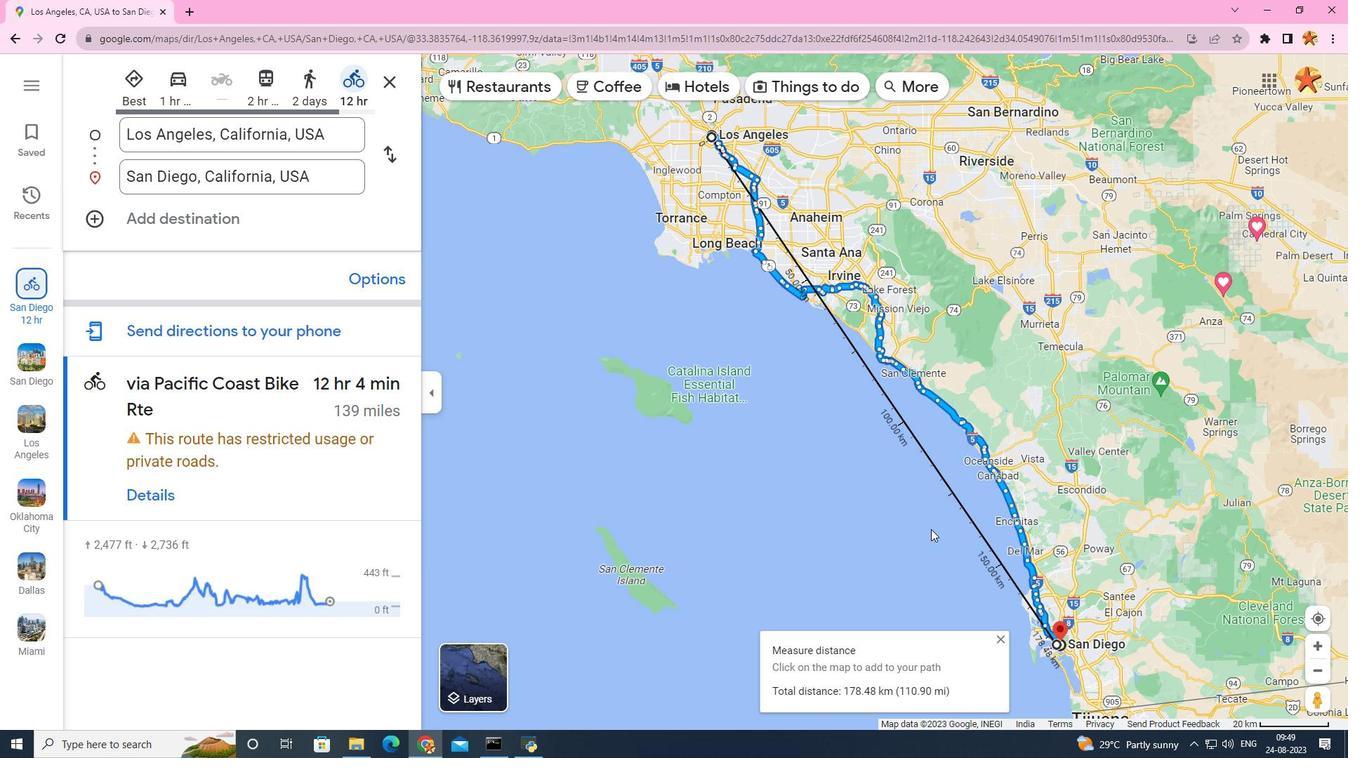 
